 Task: Determine the best route from San Francisco to Big Sur.
Action: Mouse moved to (356, 168)
Screenshot: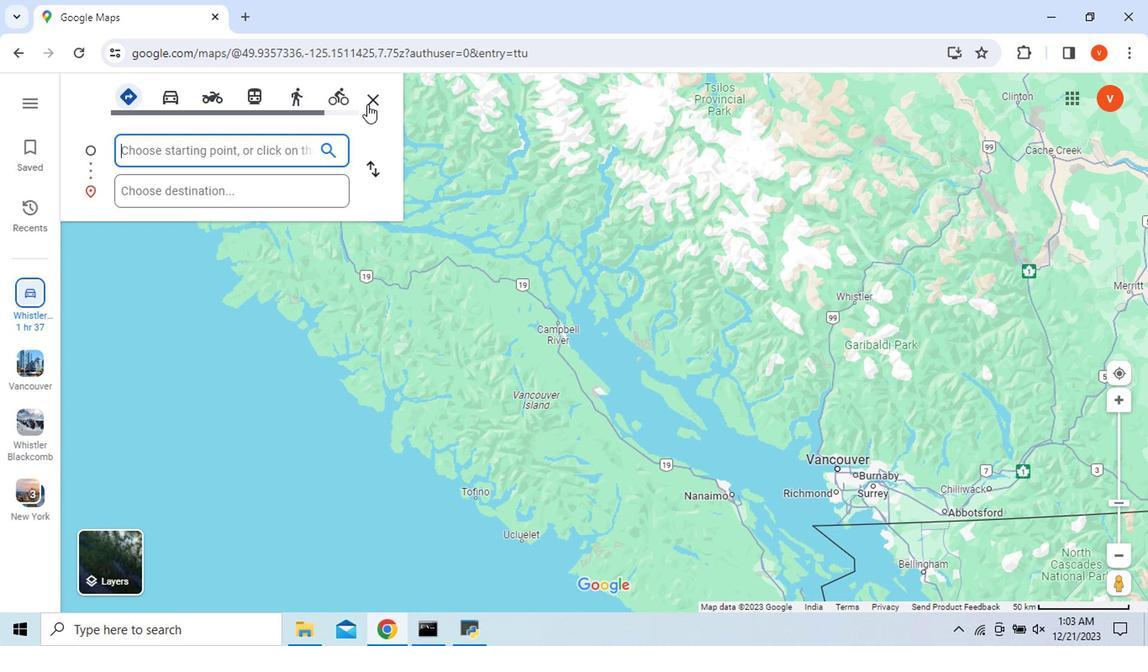 
Action: Mouse pressed left at (356, 168)
Screenshot: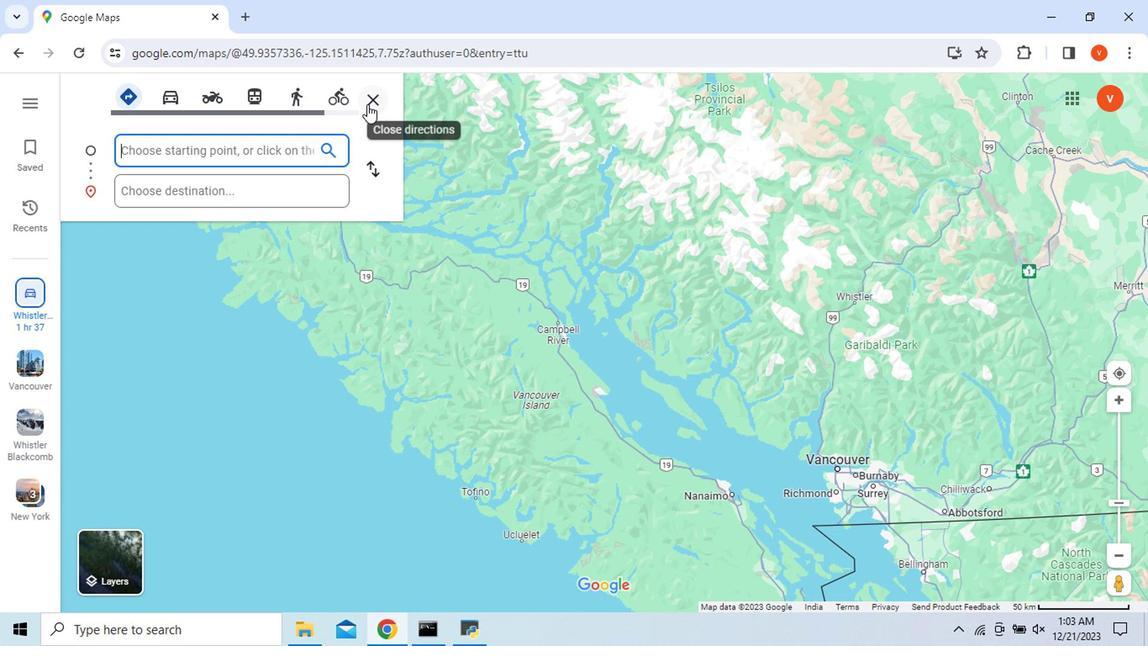 
Action: Mouse moved to (437, 299)
Screenshot: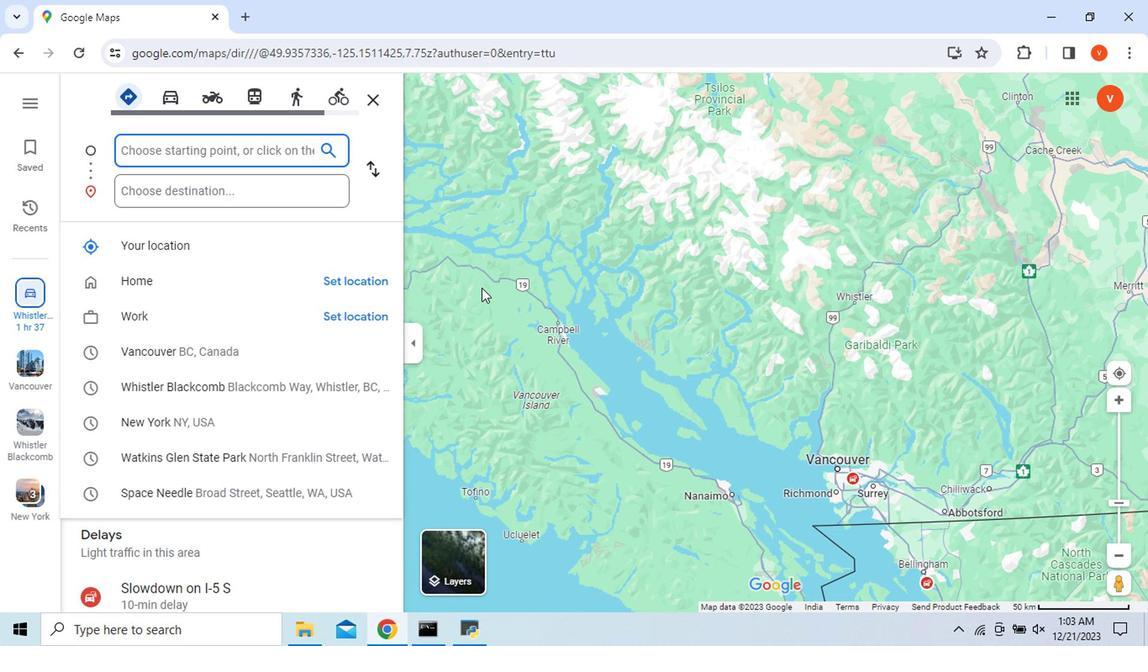 
Action: Key pressed <Key.shift>San<Key.space><Key.shift>F
Screenshot: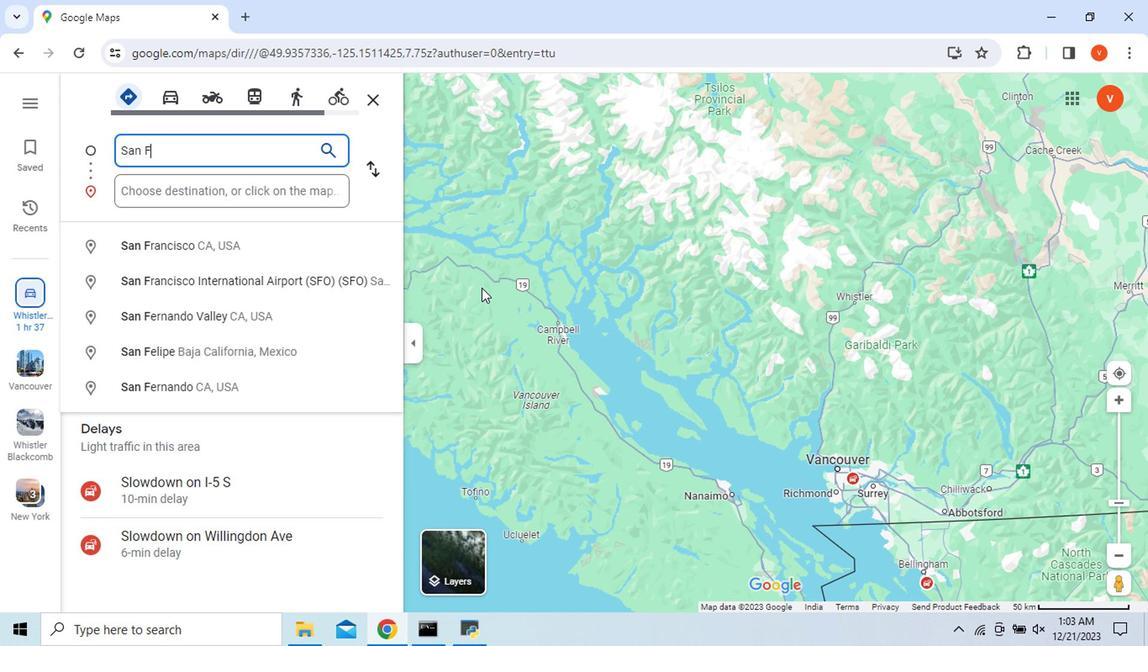
Action: Mouse moved to (259, 268)
Screenshot: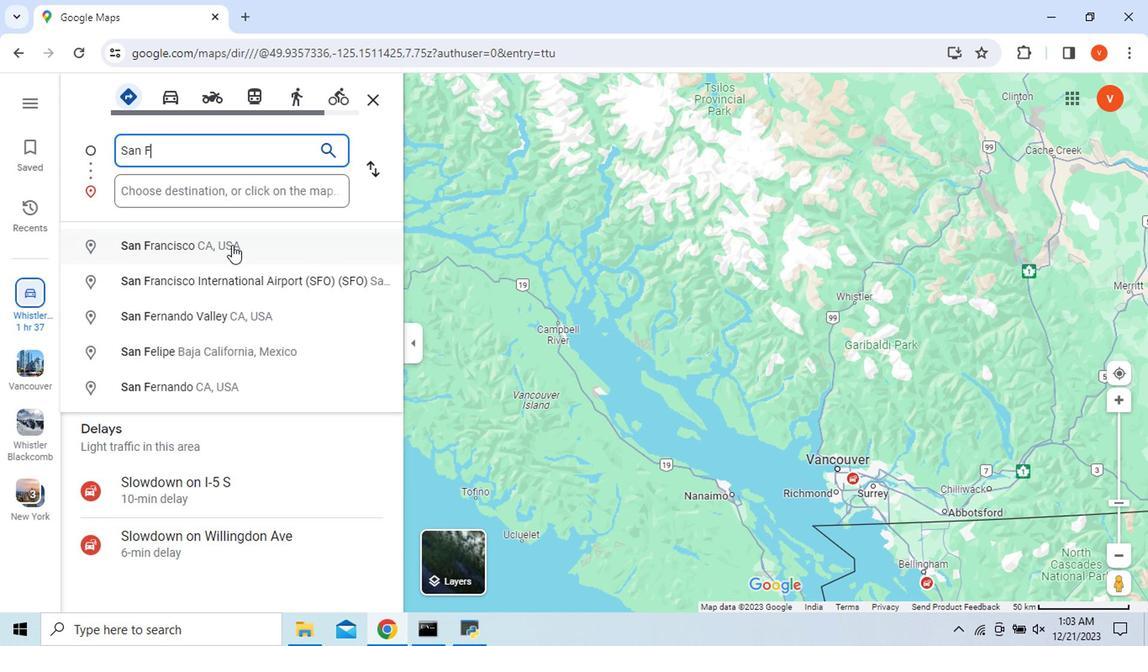 
Action: Mouse pressed left at (259, 268)
Screenshot: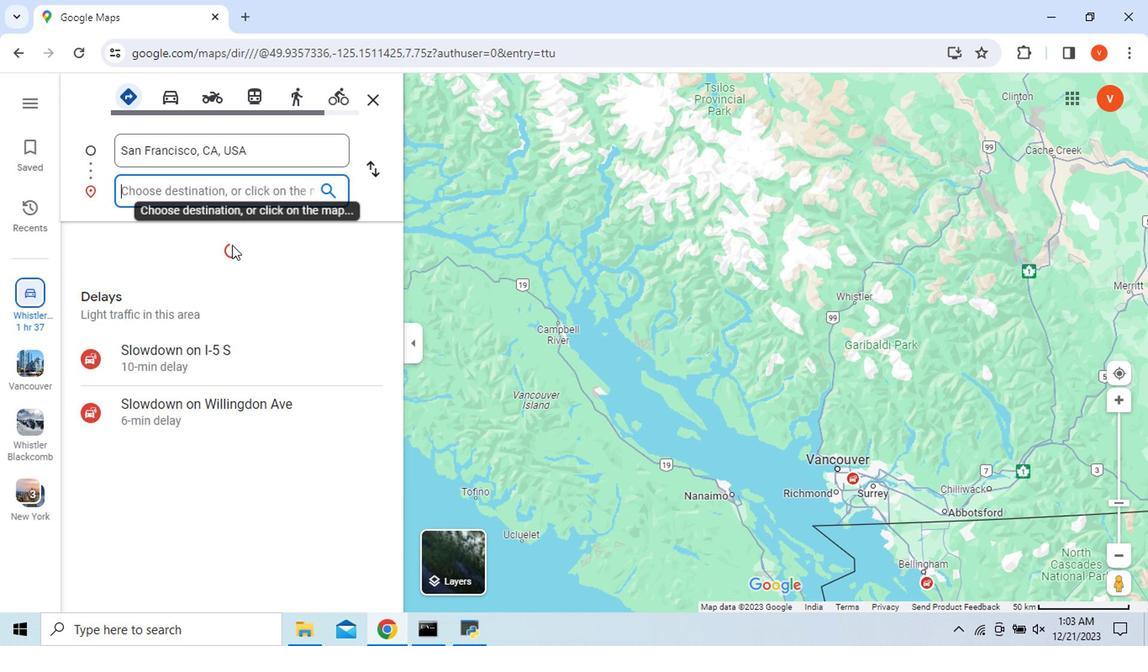 
Action: Mouse moved to (212, 233)
Screenshot: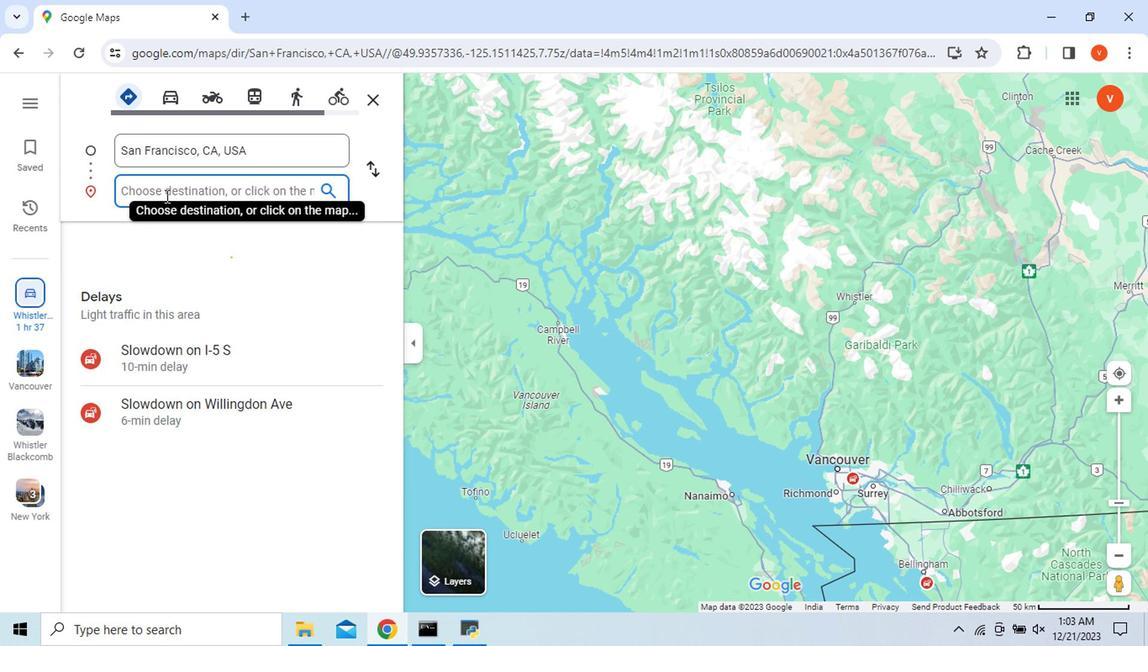 
Action: Key pressed <Key.shift>Big<Key.space>
Screenshot: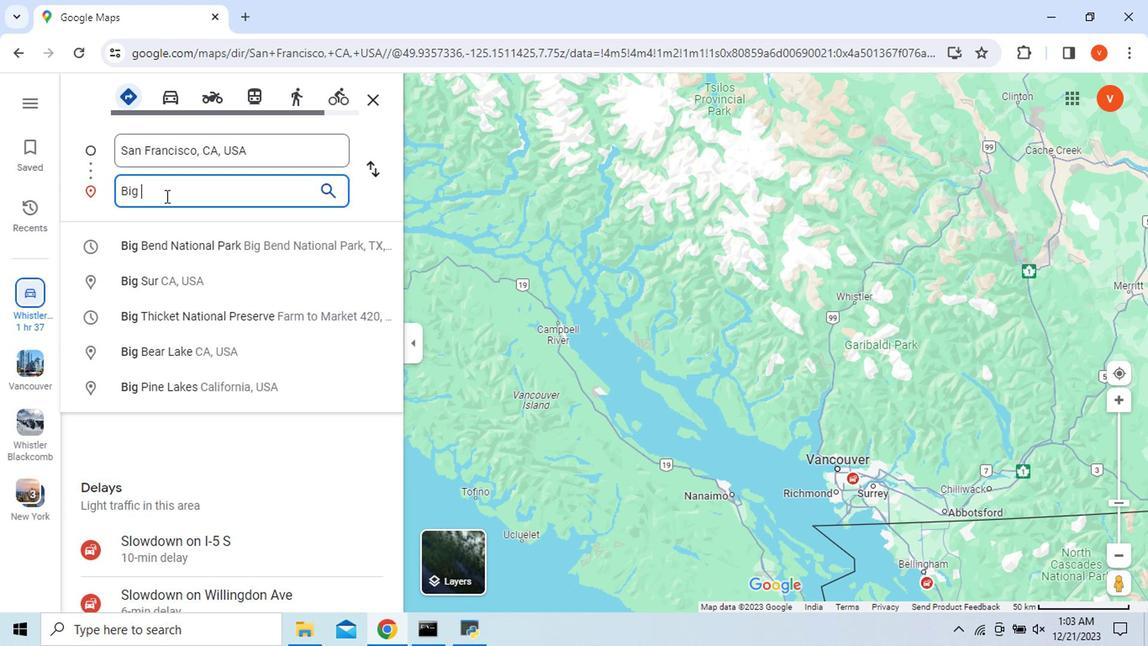 
Action: Mouse moved to (201, 290)
Screenshot: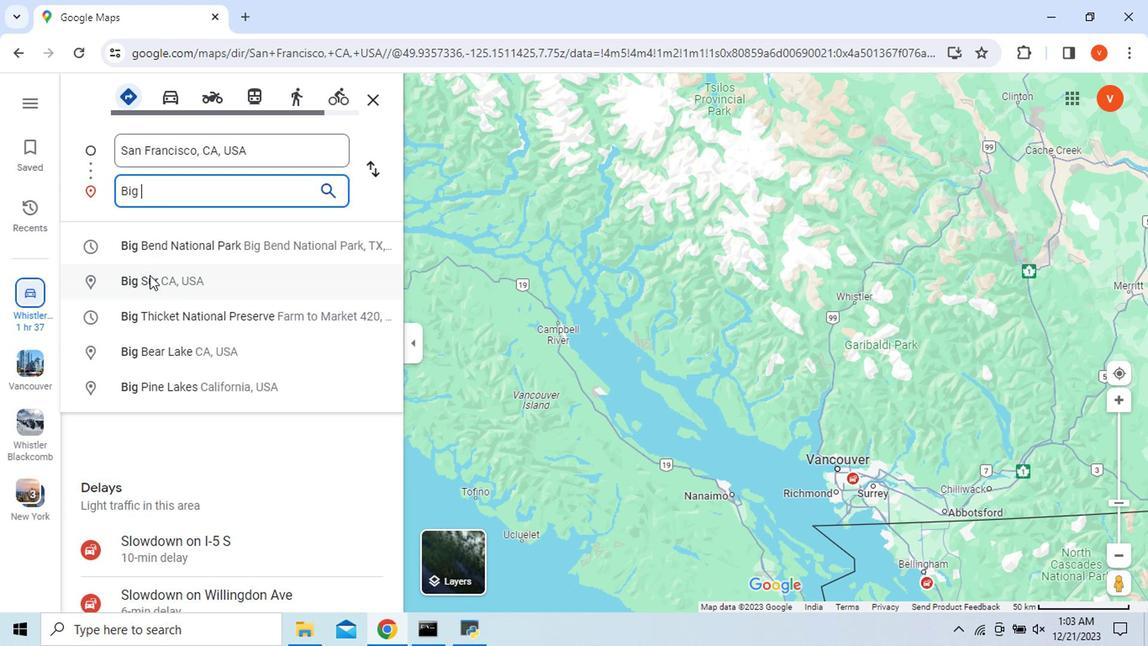 
Action: Mouse pressed left at (201, 290)
Screenshot: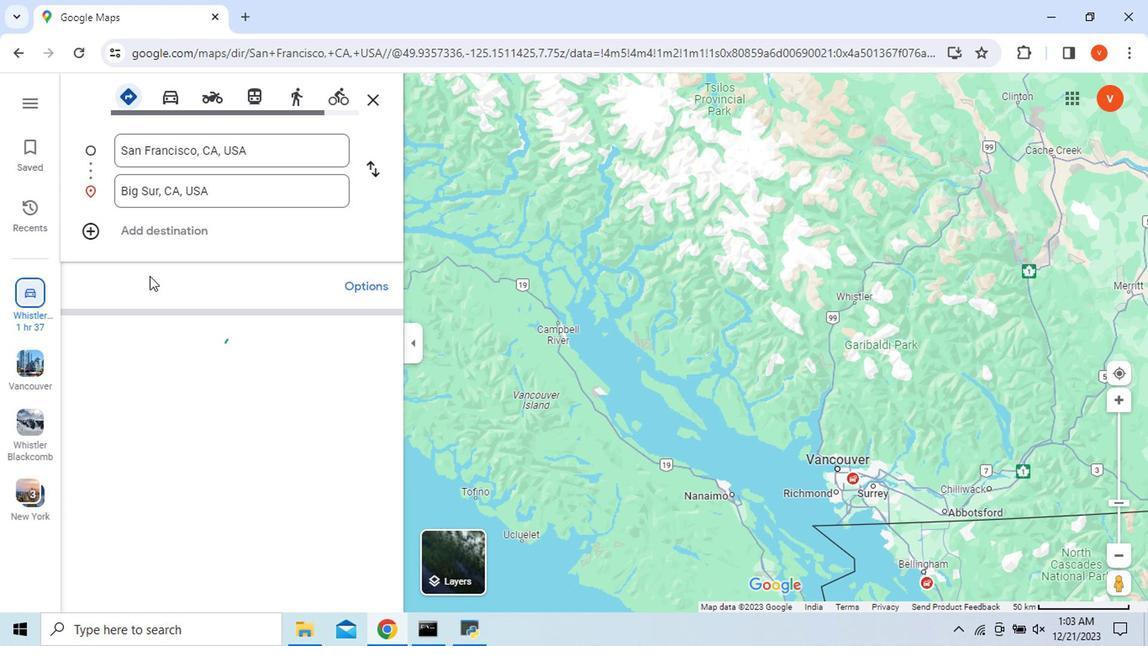 
Action: Mouse moved to (356, 296)
Screenshot: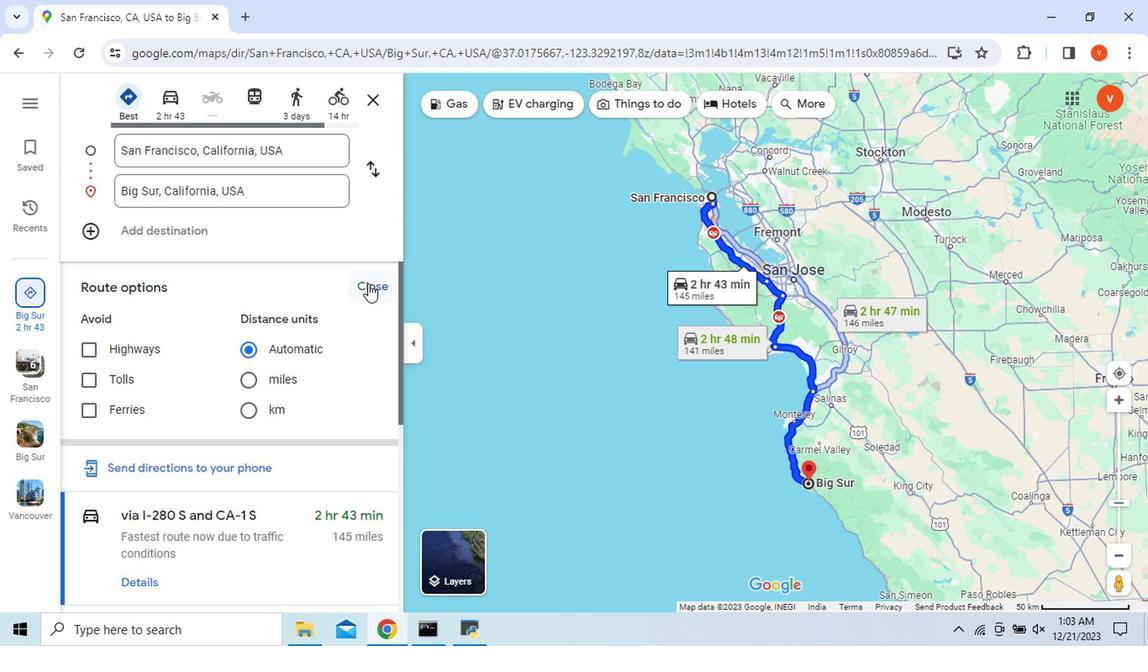 
Action: Mouse pressed left at (356, 296)
Screenshot: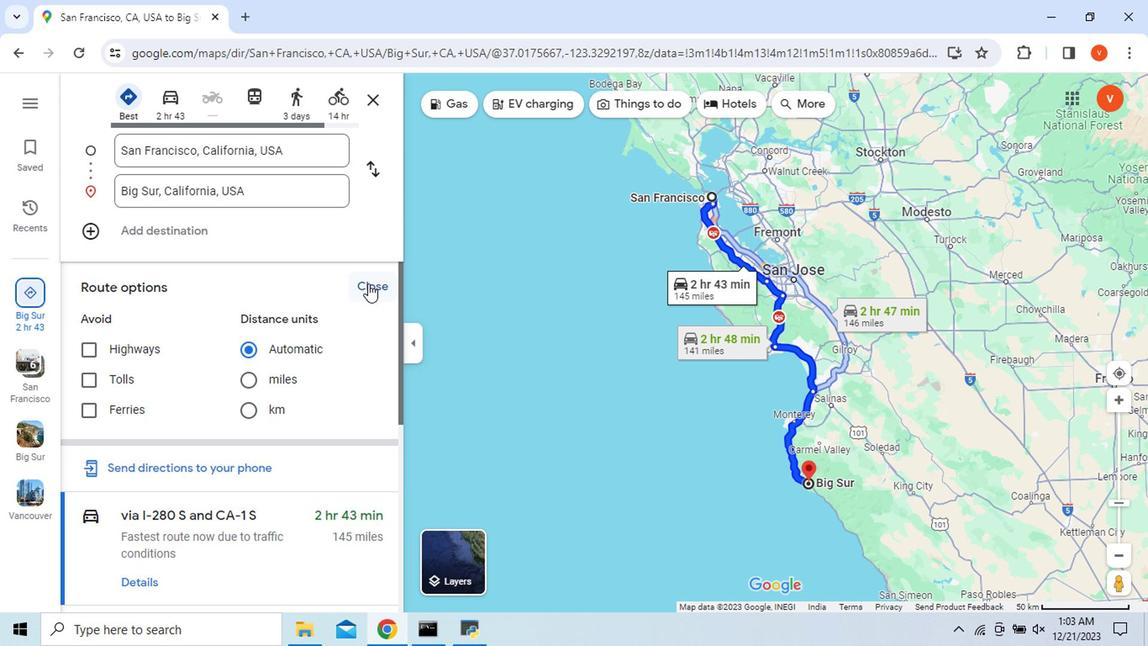 
Action: Mouse pressed left at (356, 296)
Screenshot: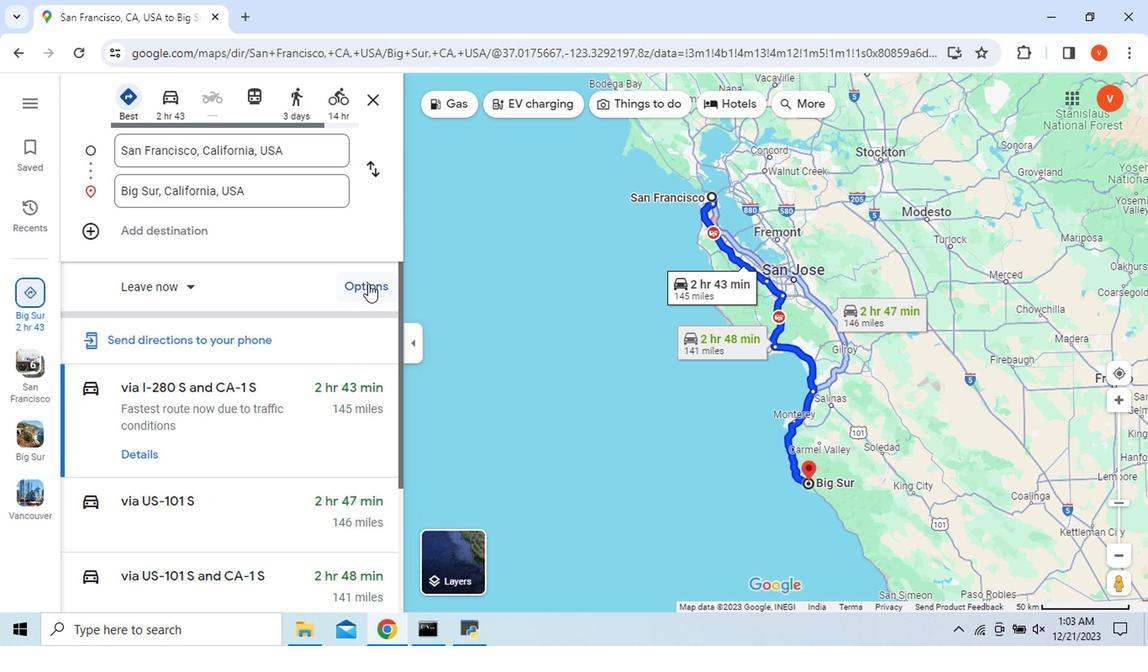 
Action: Mouse moved to (191, 420)
Screenshot: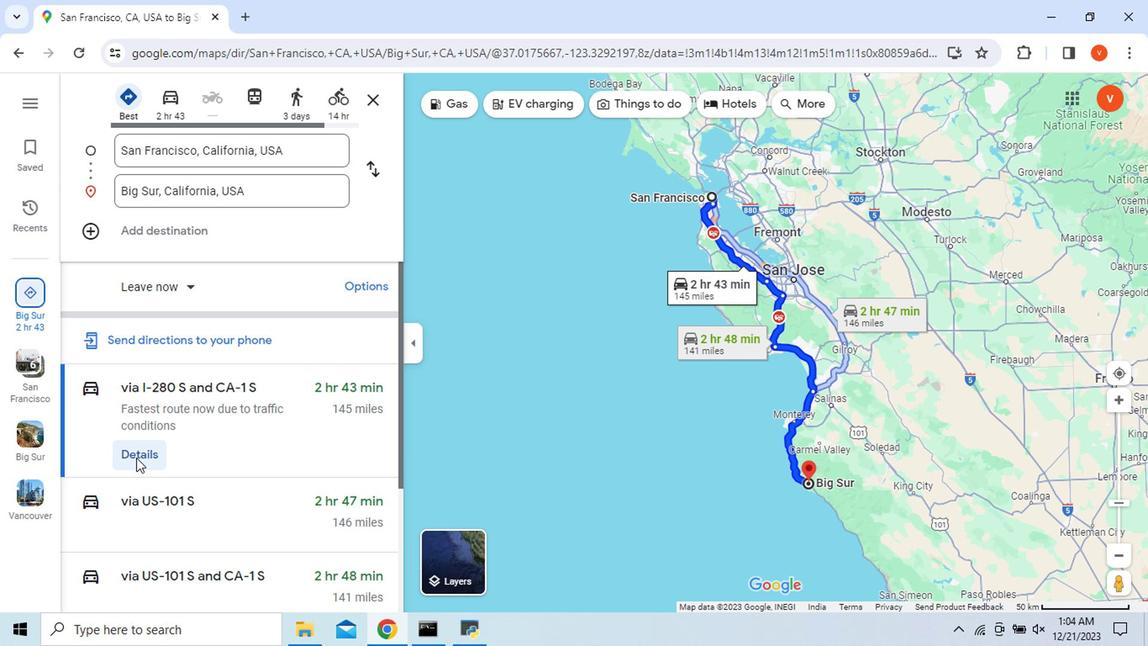 
Action: Mouse pressed left at (191, 420)
Screenshot: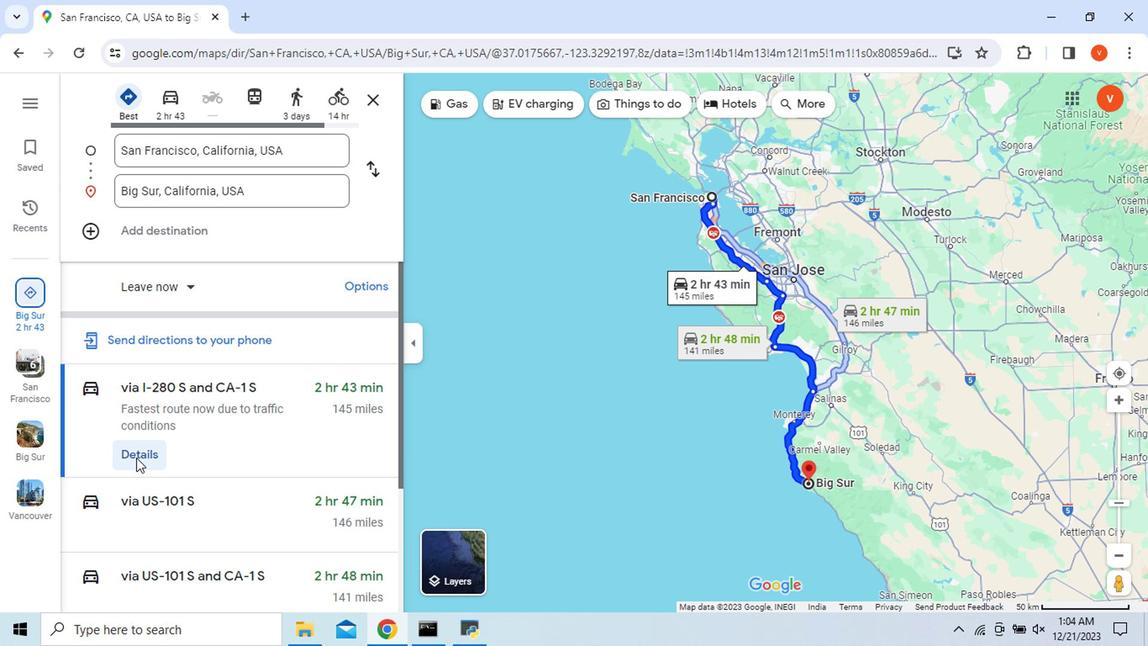 
Action: Mouse moved to (157, 316)
Screenshot: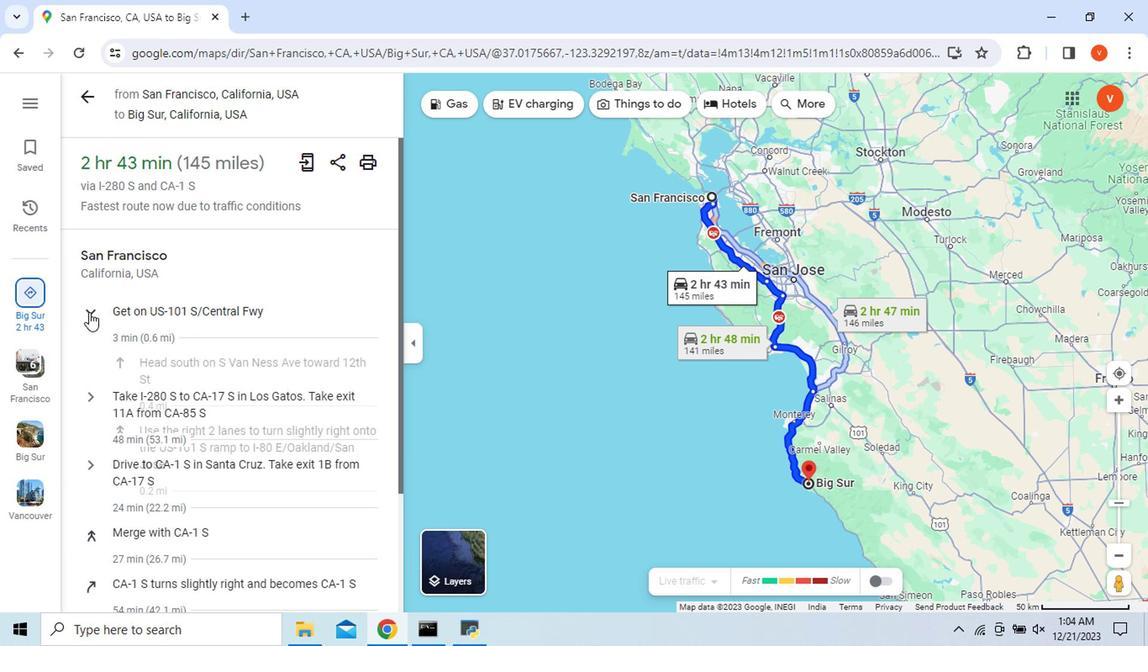 
Action: Mouse pressed left at (157, 316)
Screenshot: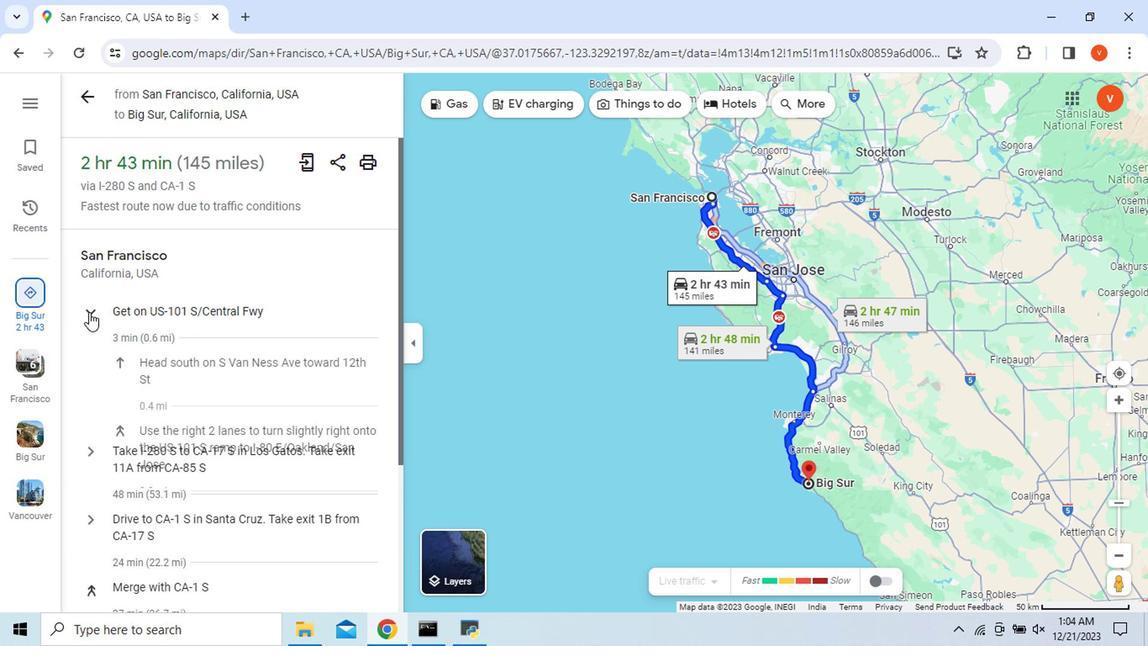 
Action: Mouse moved to (147, 379)
Screenshot: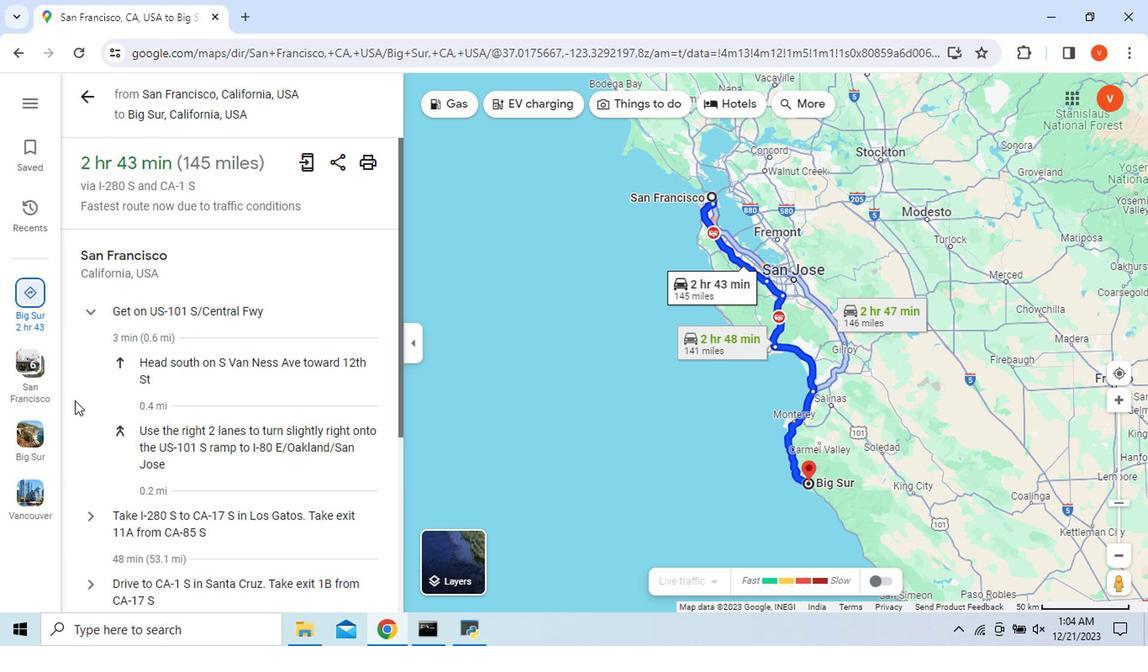 
Action: Mouse scrolled (147, 378) with delta (0, 0)
Screenshot: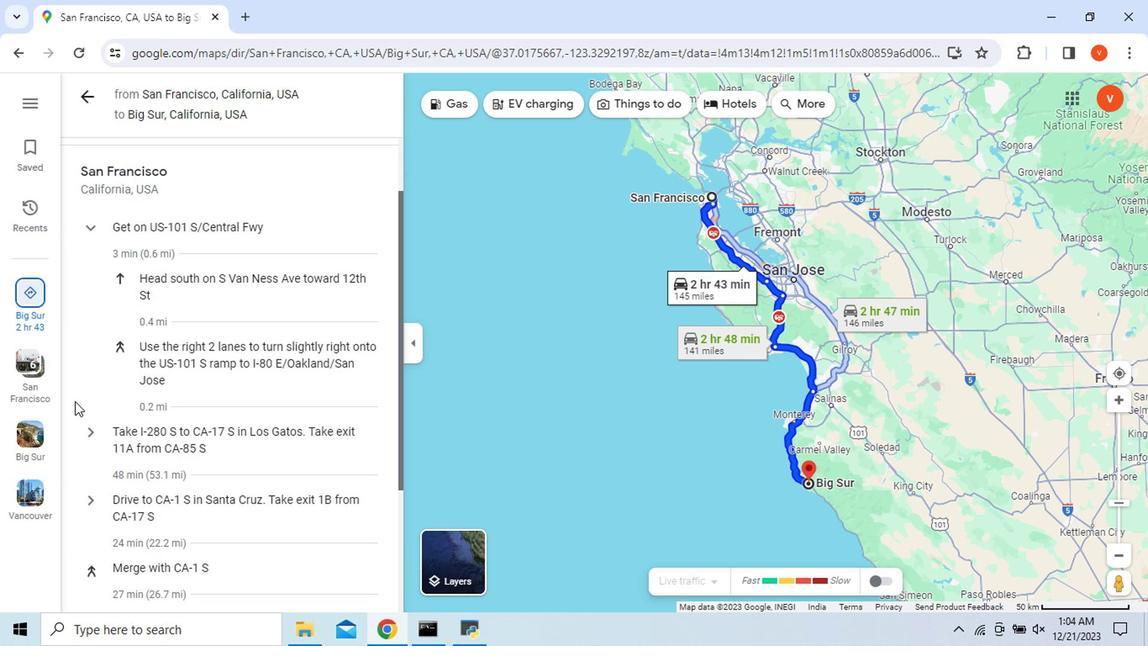 
Action: Mouse moved to (158, 402)
Screenshot: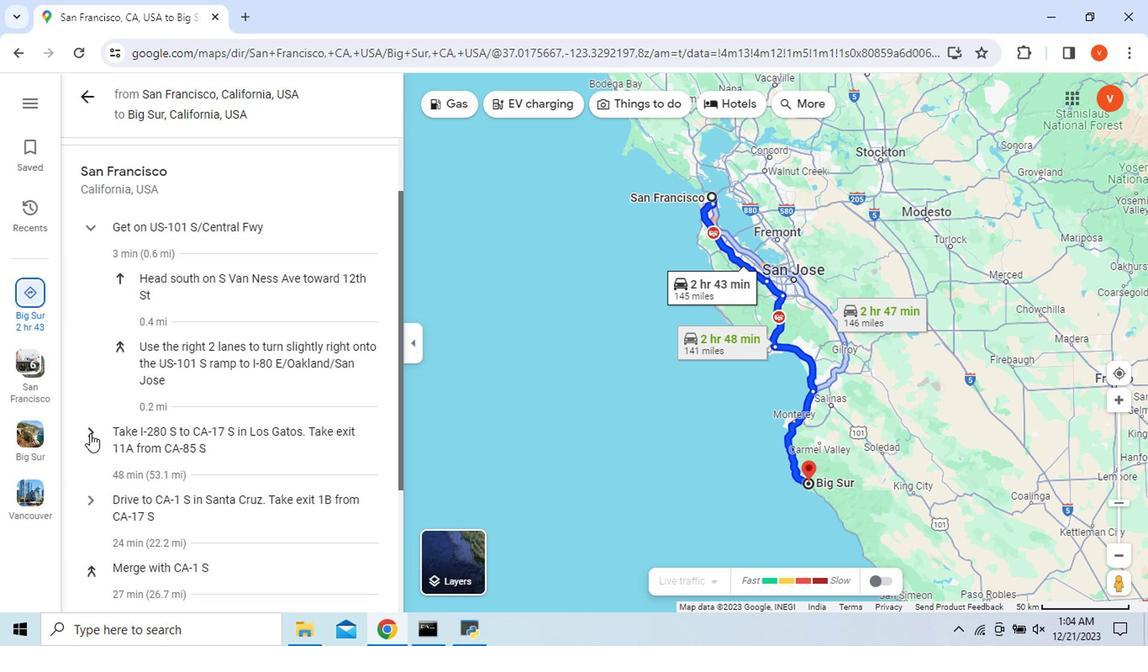 
Action: Mouse pressed left at (158, 402)
Screenshot: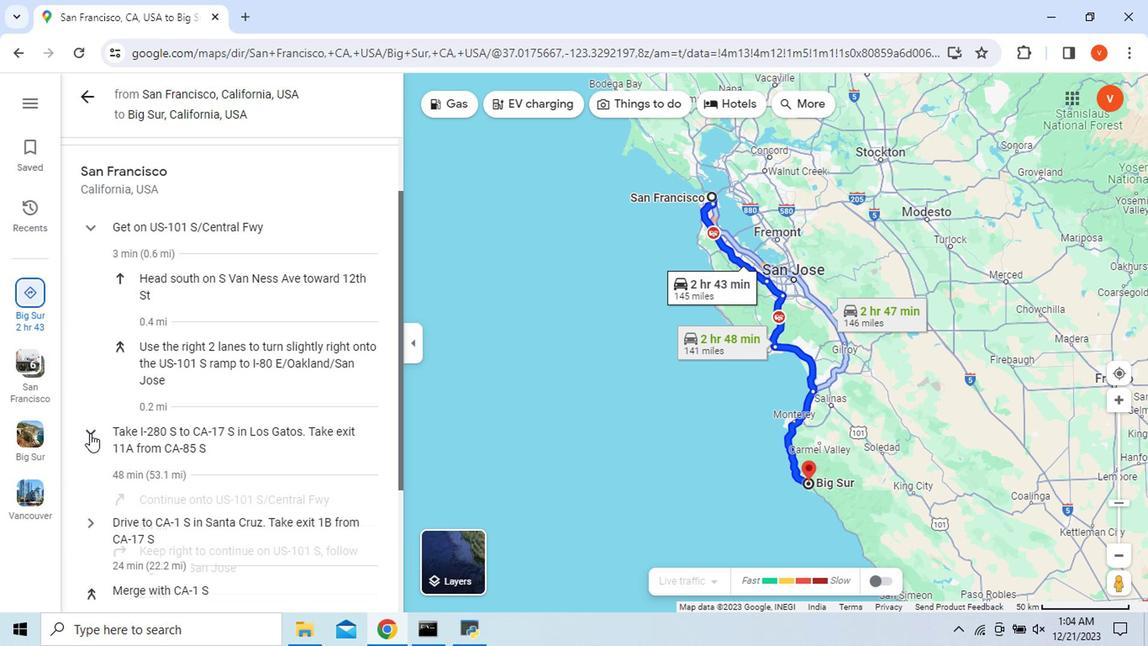 
Action: Mouse moved to (146, 425)
Screenshot: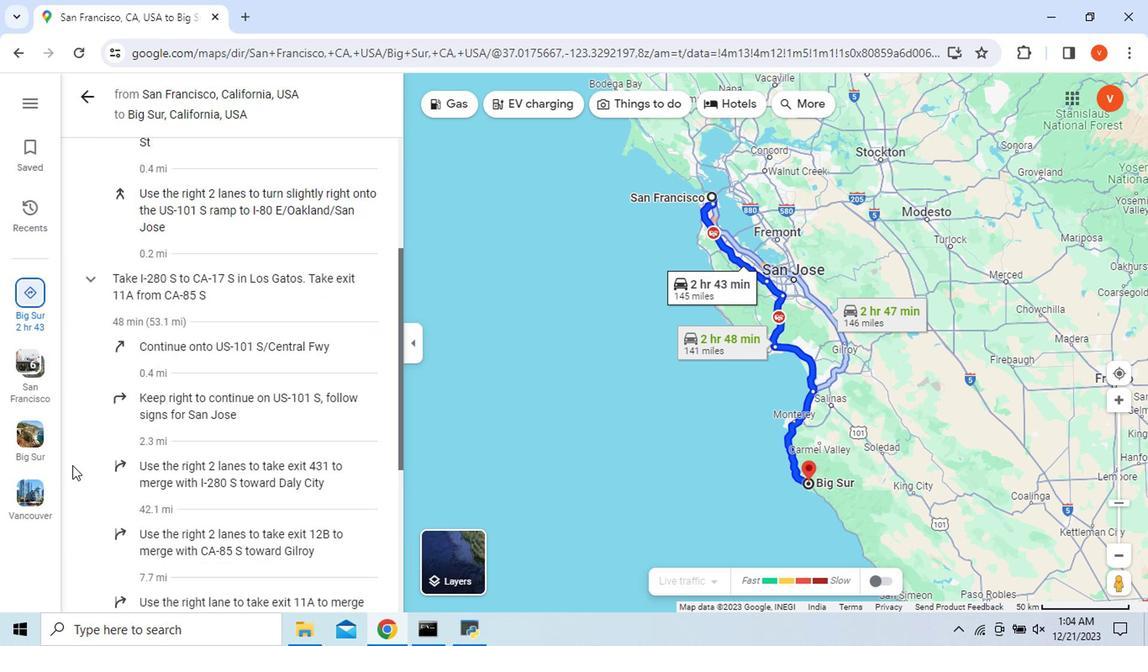 
Action: Mouse scrolled (146, 424) with delta (0, 0)
Screenshot: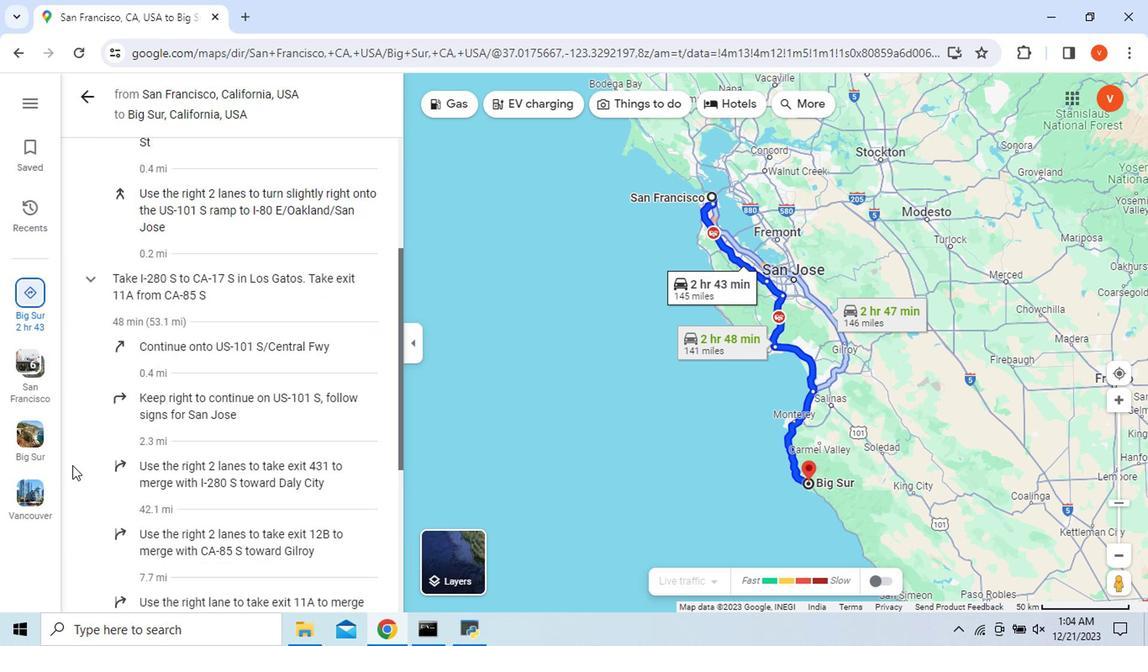 
Action: Mouse scrolled (146, 424) with delta (0, 0)
Screenshot: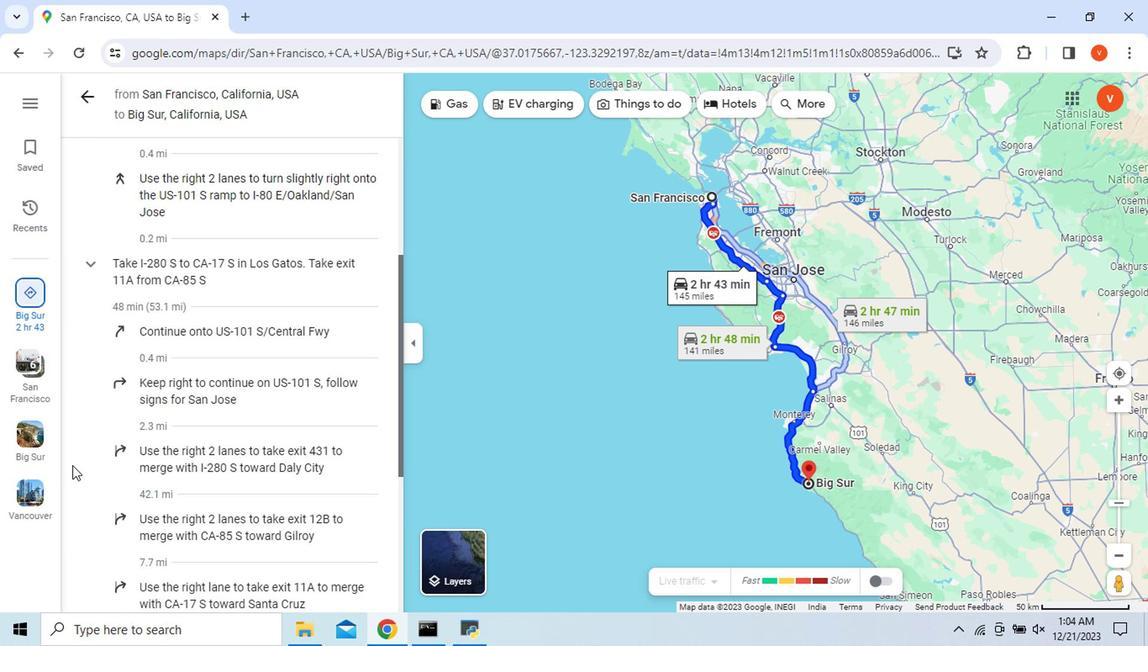 
Action: Mouse moved to (144, 429)
Screenshot: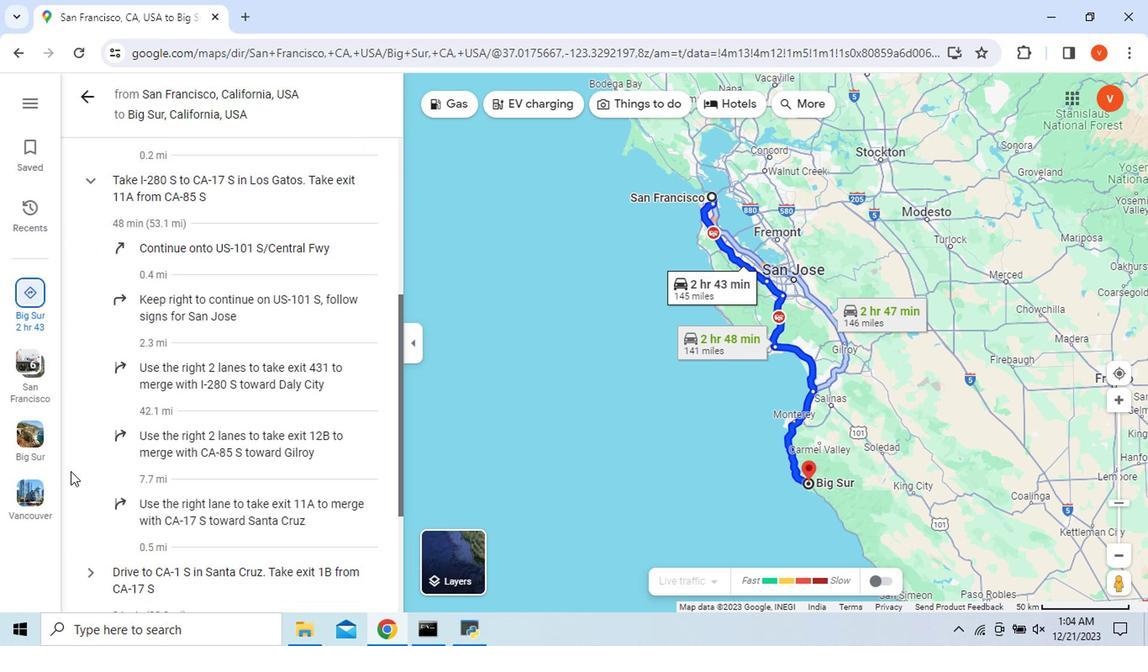 
Action: Mouse scrolled (144, 429) with delta (0, 0)
Screenshot: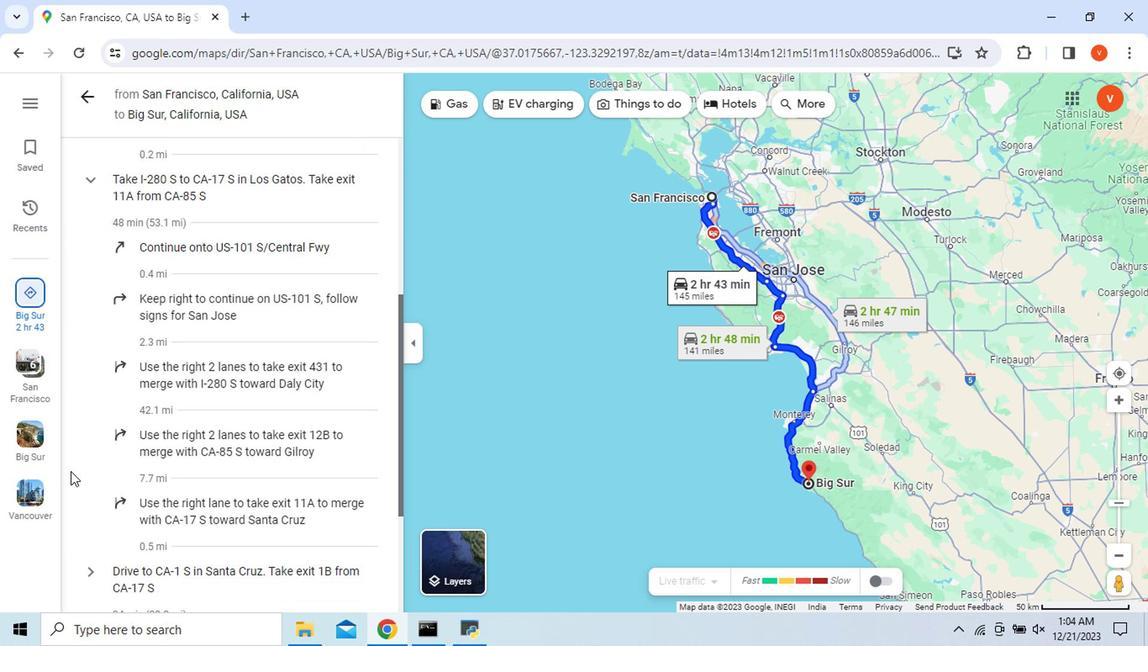 
Action: Mouse scrolled (144, 429) with delta (0, 0)
Screenshot: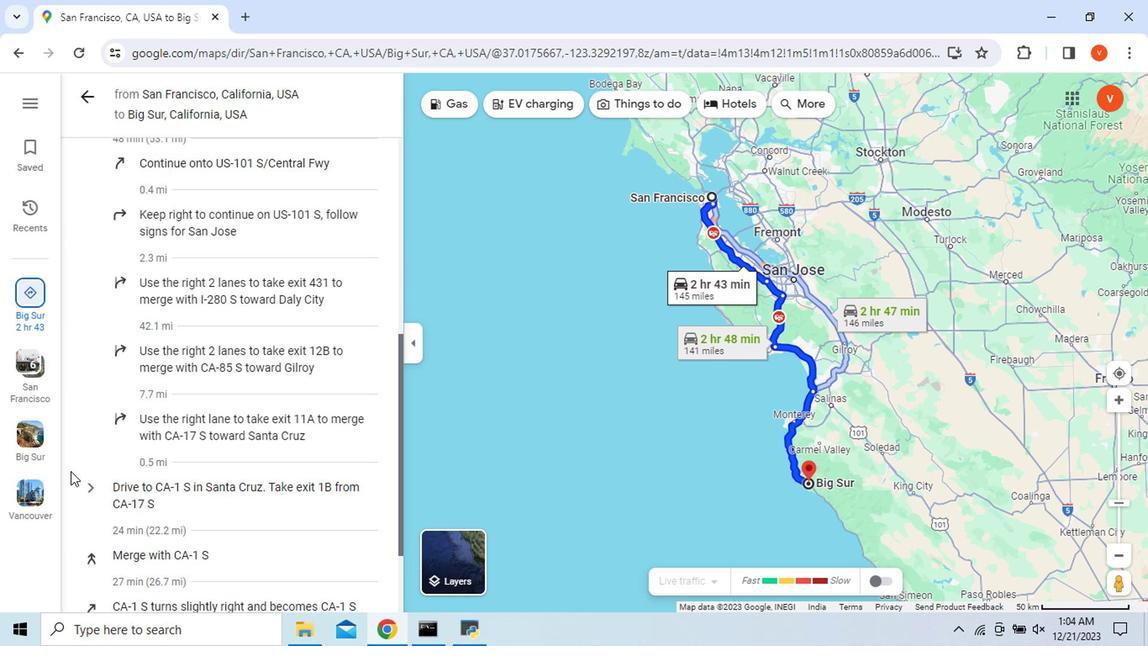 
Action: Mouse moved to (159, 441)
Screenshot: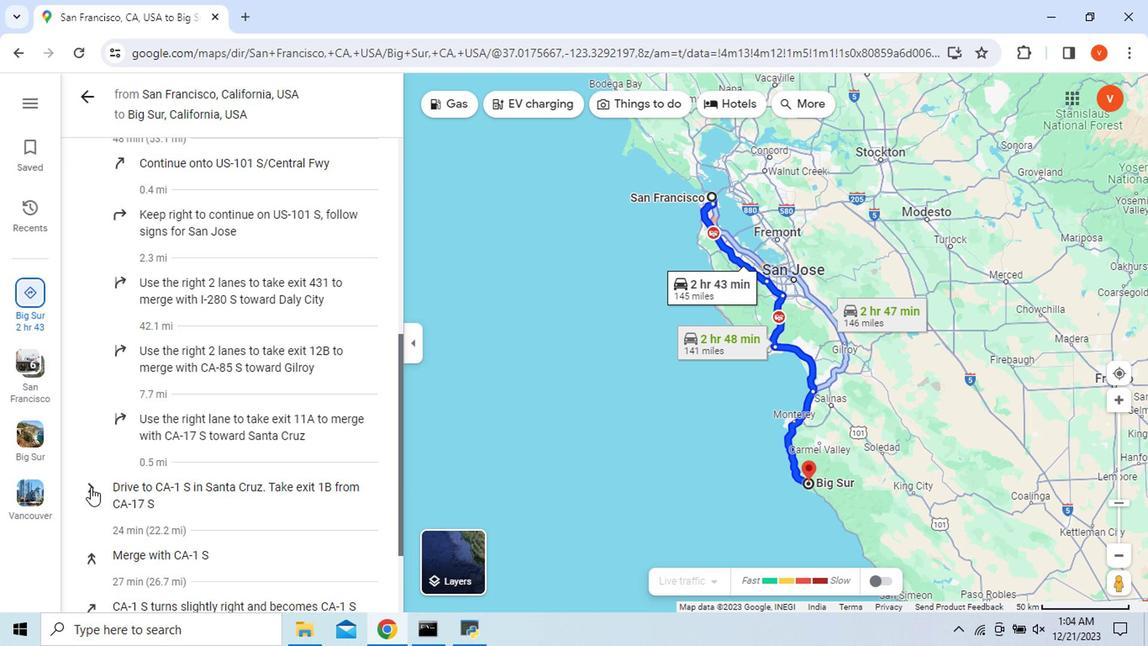 
Action: Mouse pressed left at (159, 441)
Screenshot: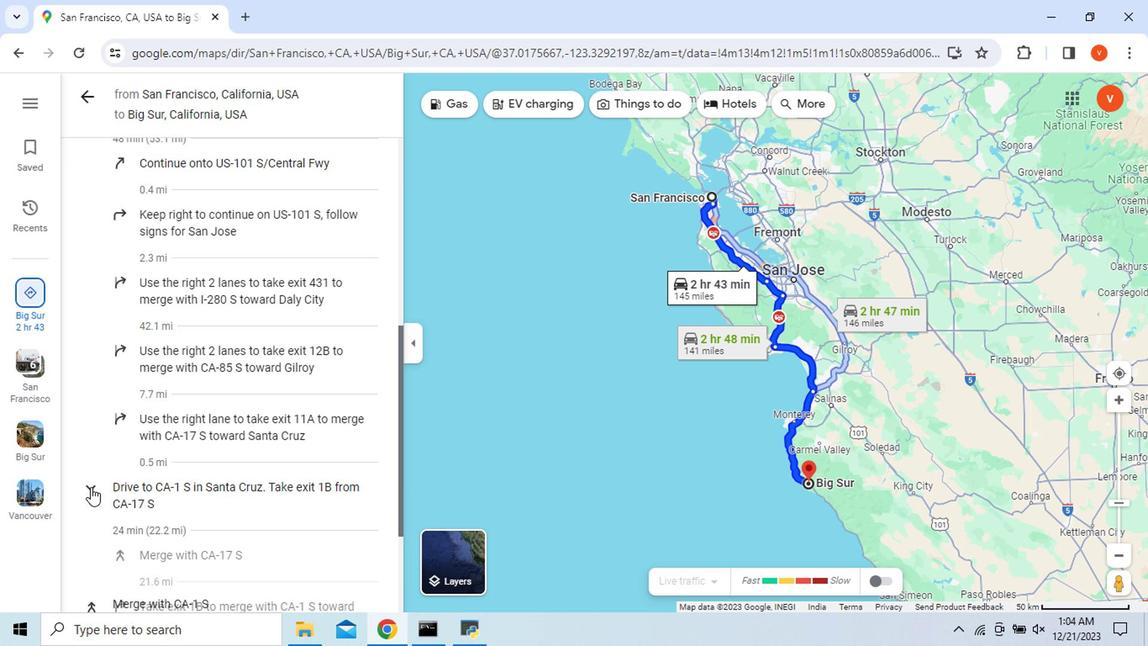 
Action: Mouse moved to (144, 448)
Screenshot: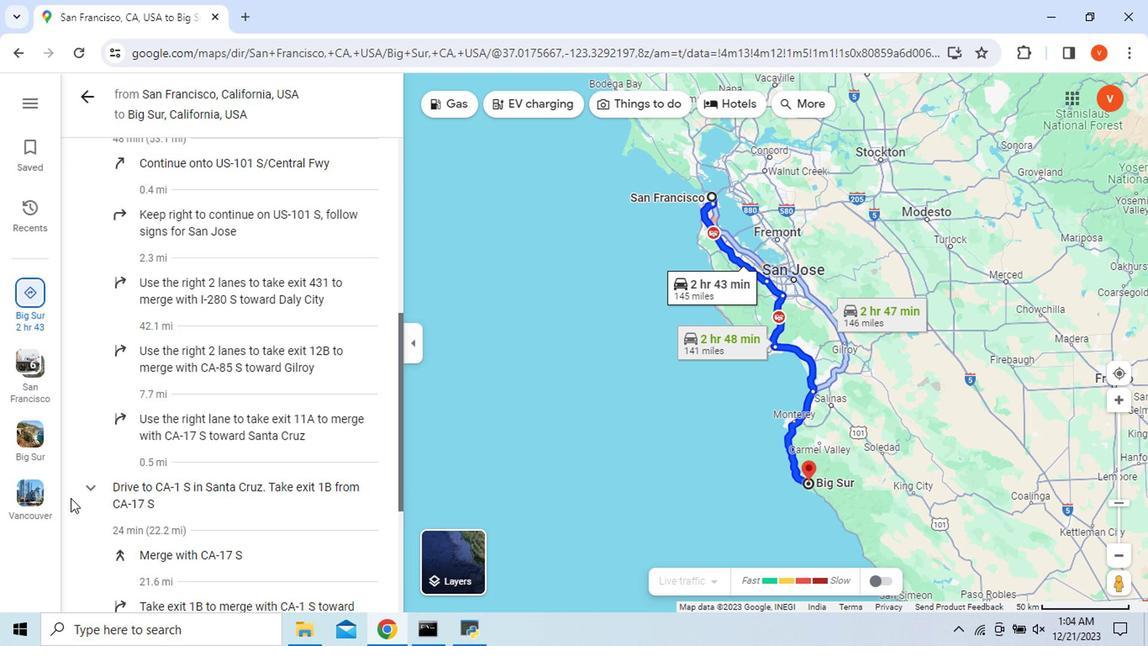 
Action: Mouse scrolled (144, 448) with delta (0, 0)
Screenshot: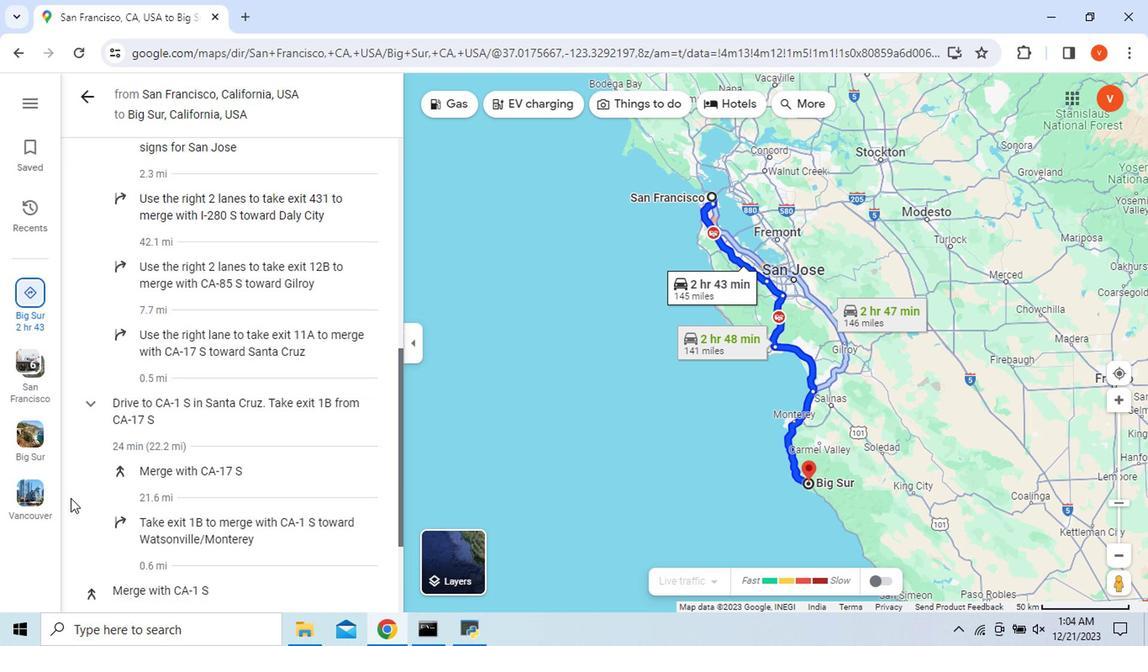 
Action: Mouse scrolled (144, 448) with delta (0, 0)
Screenshot: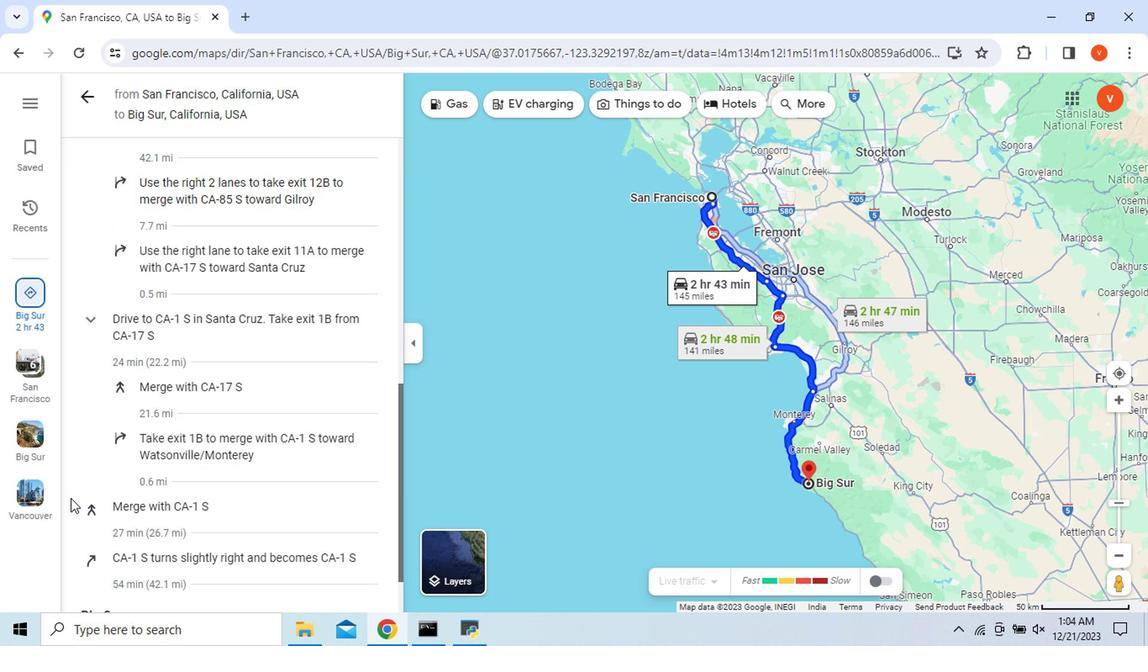 
Action: Mouse scrolled (144, 448) with delta (0, 0)
Screenshot: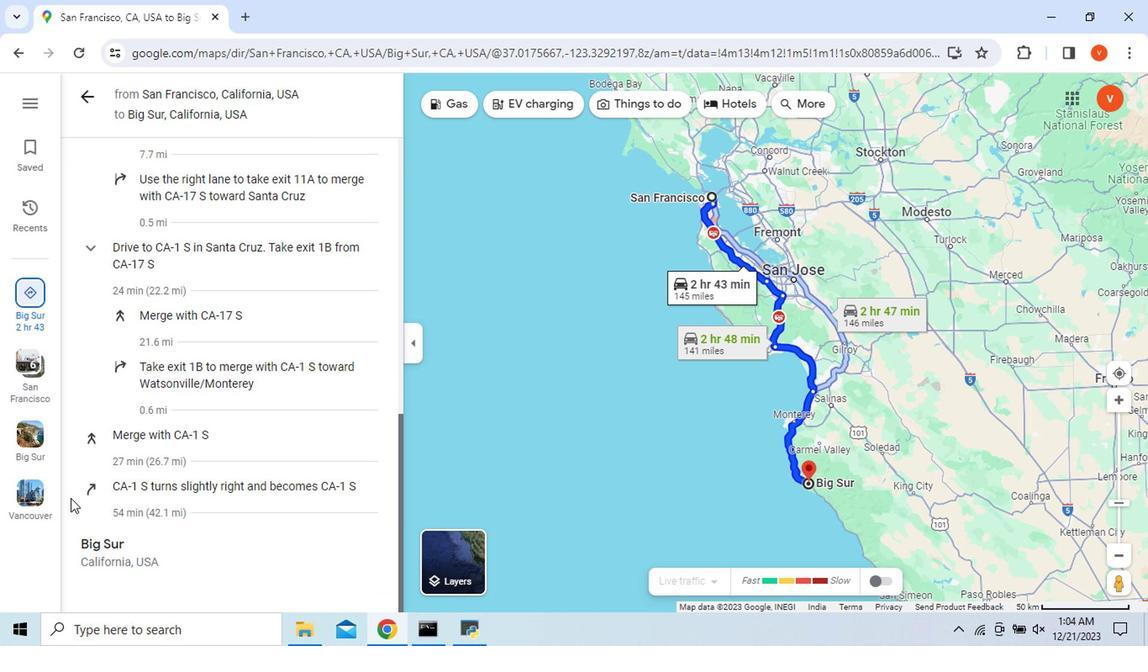 
Action: Mouse scrolled (144, 448) with delta (0, 0)
Screenshot: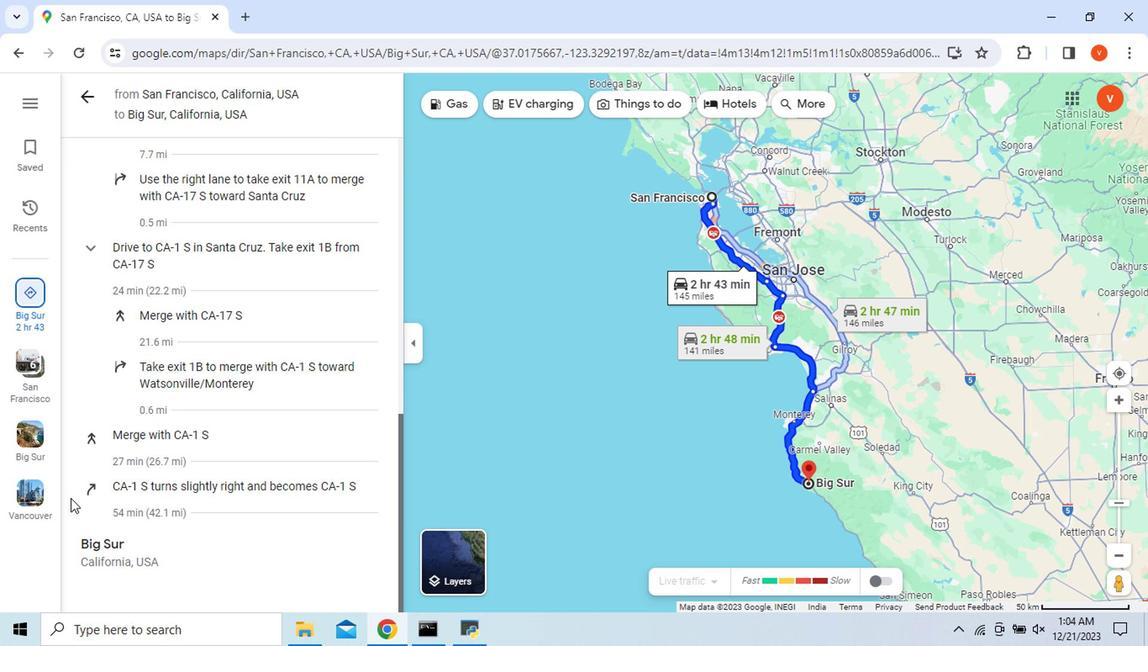 
Action: Mouse moved to (159, 162)
Screenshot: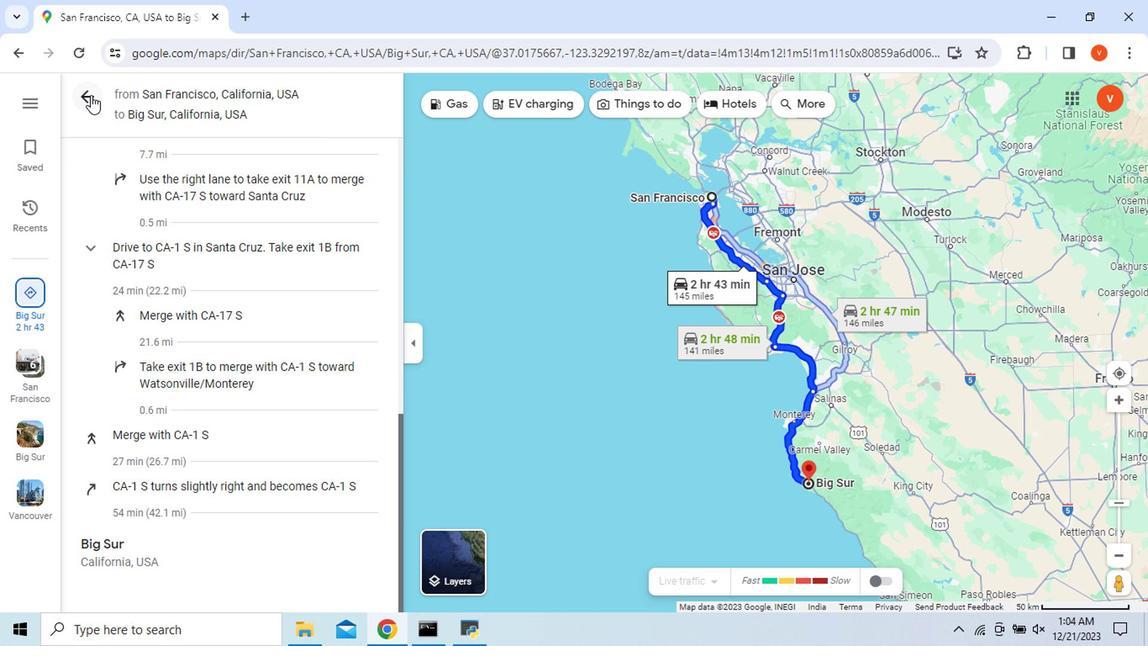 
Action: Mouse pressed left at (159, 162)
Screenshot: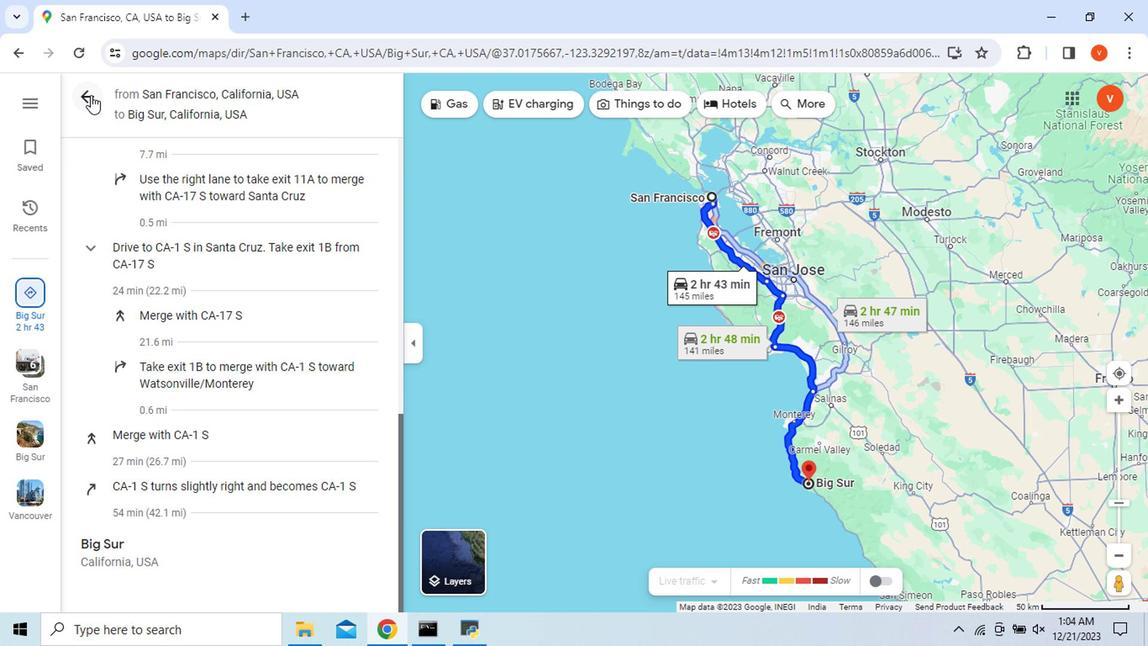 
Action: Mouse moved to (241, 470)
Screenshot: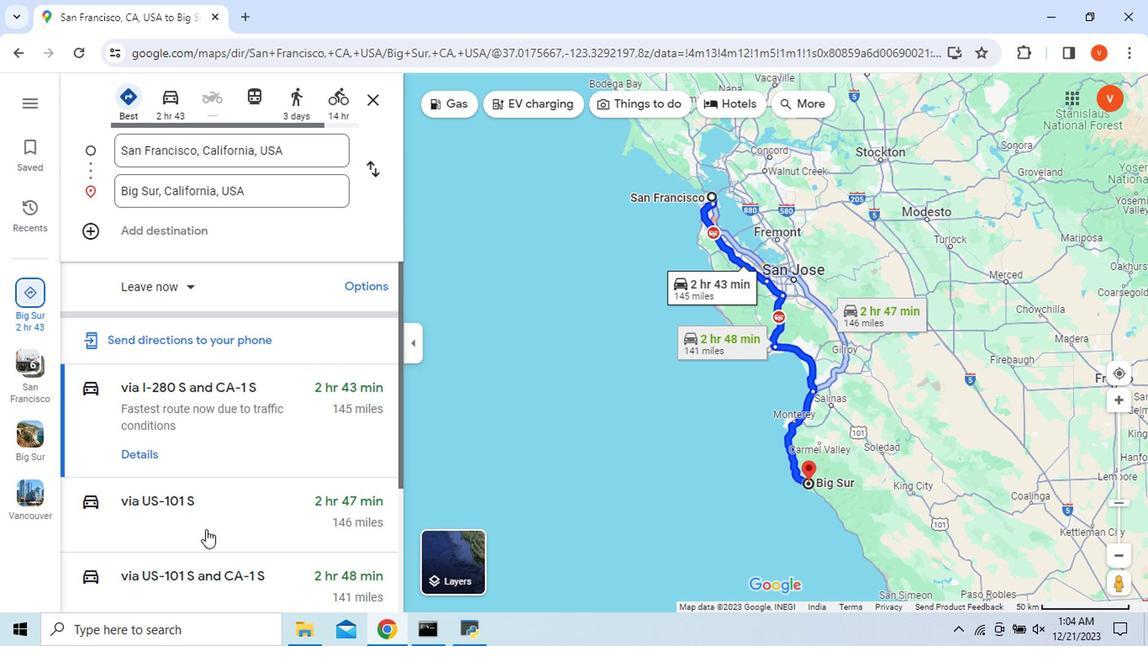 
Action: Mouse scrolled (241, 470) with delta (0, 0)
Screenshot: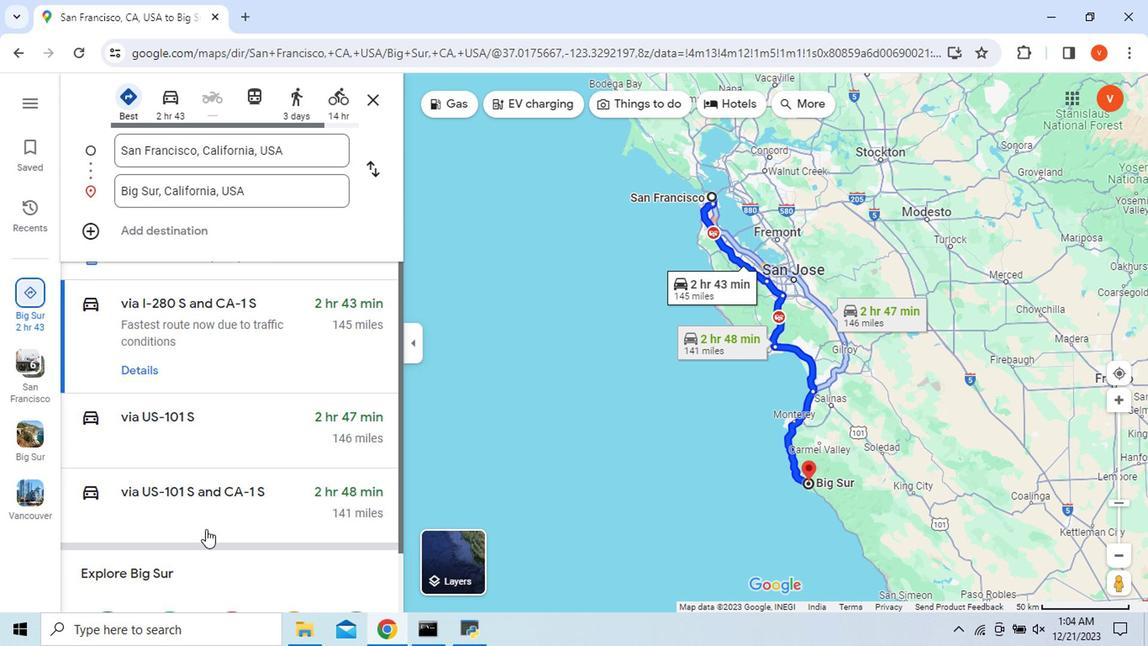 
Action: Mouse moved to (237, 408)
Screenshot: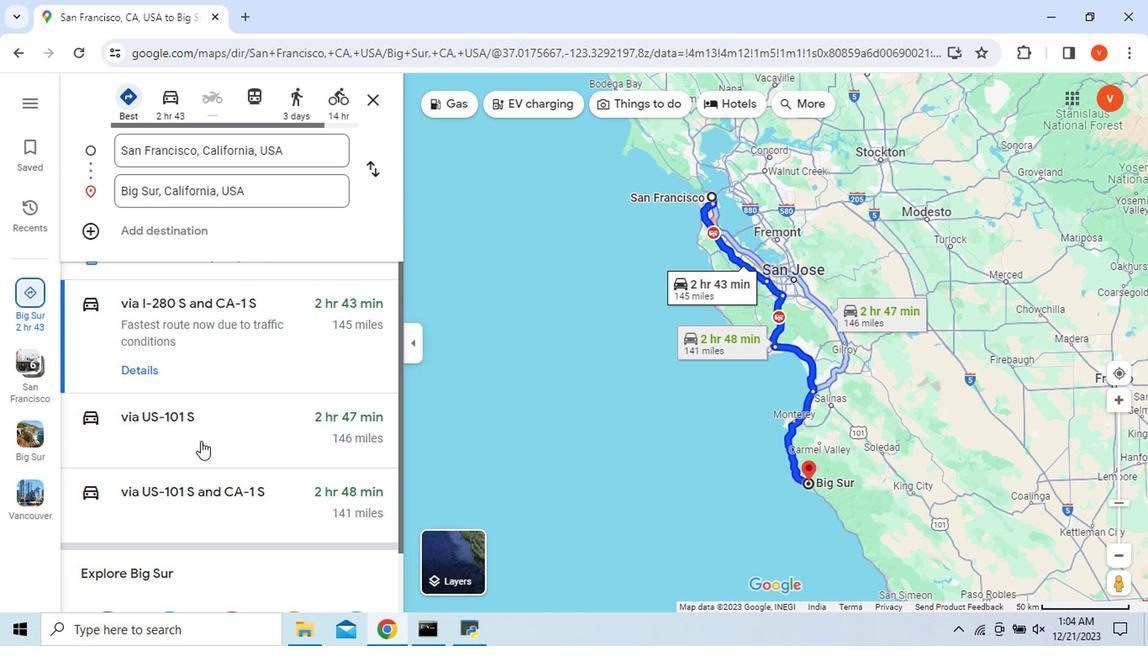 
Action: Mouse pressed left at (237, 408)
Screenshot: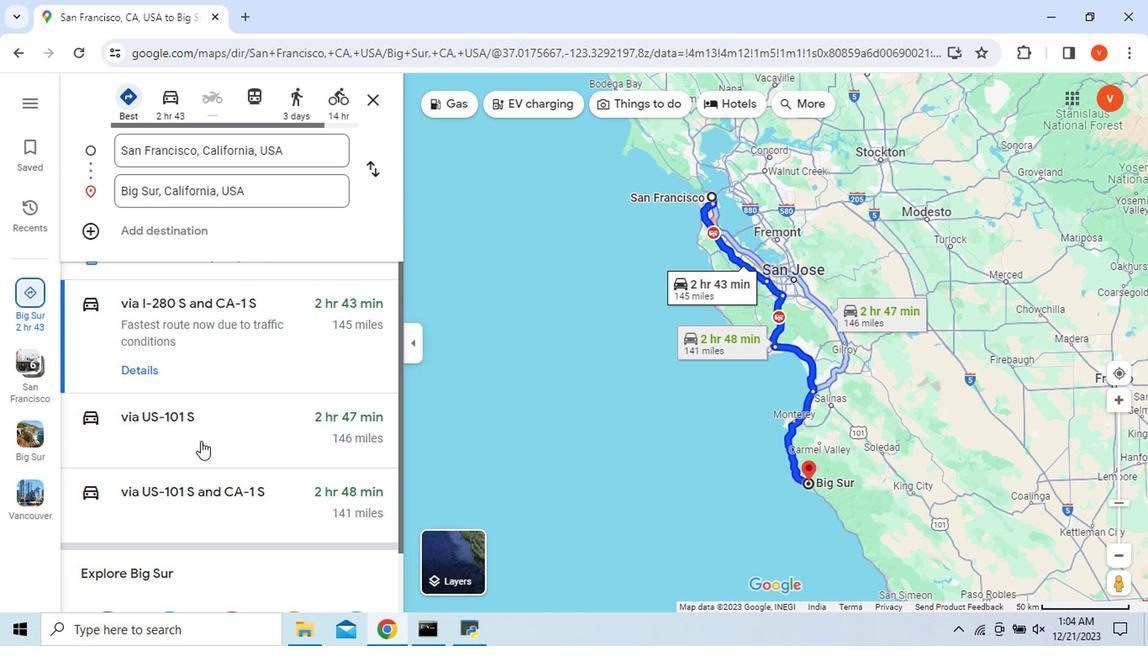 
Action: Mouse moved to (201, 398)
Screenshot: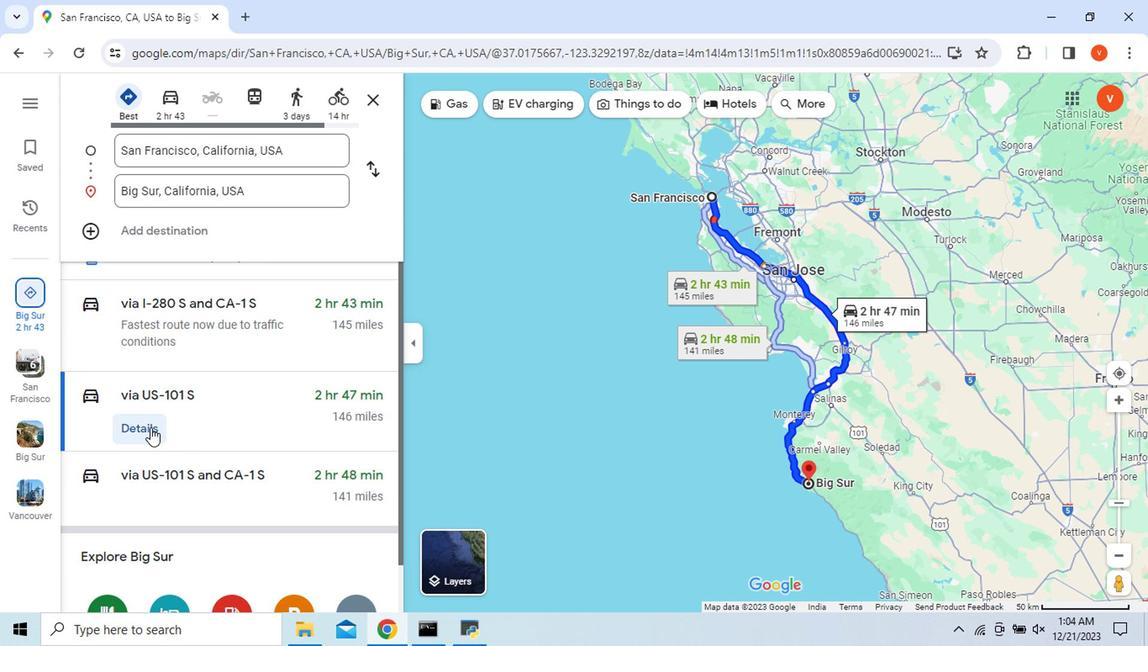 
Action: Mouse pressed left at (201, 398)
Screenshot: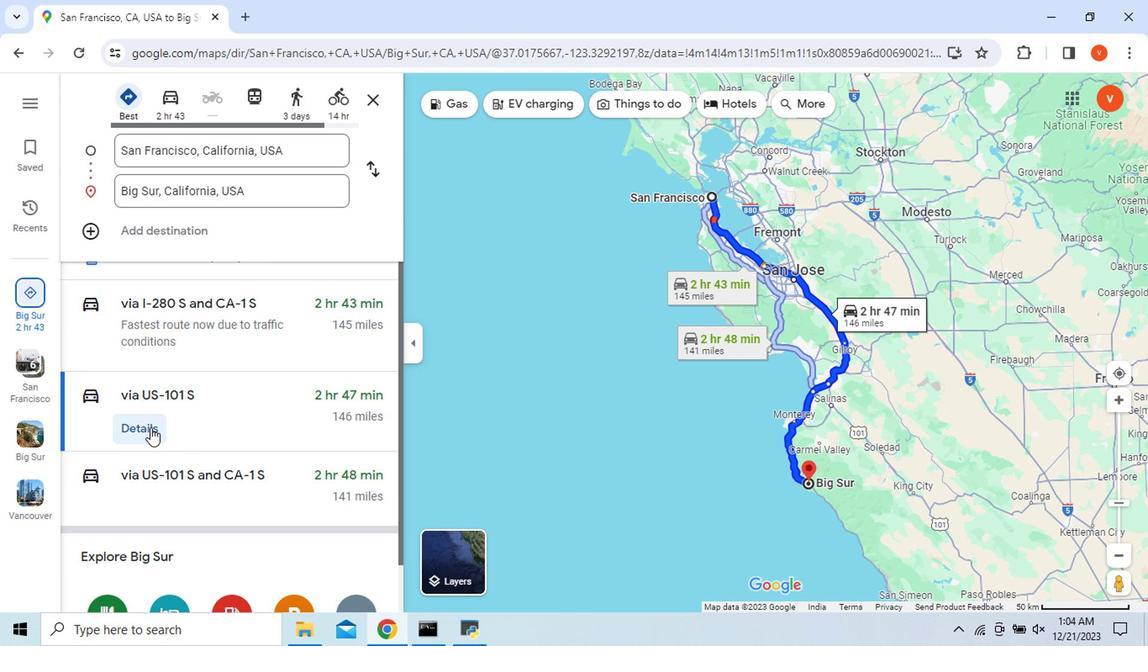 
Action: Mouse moved to (155, 303)
Screenshot: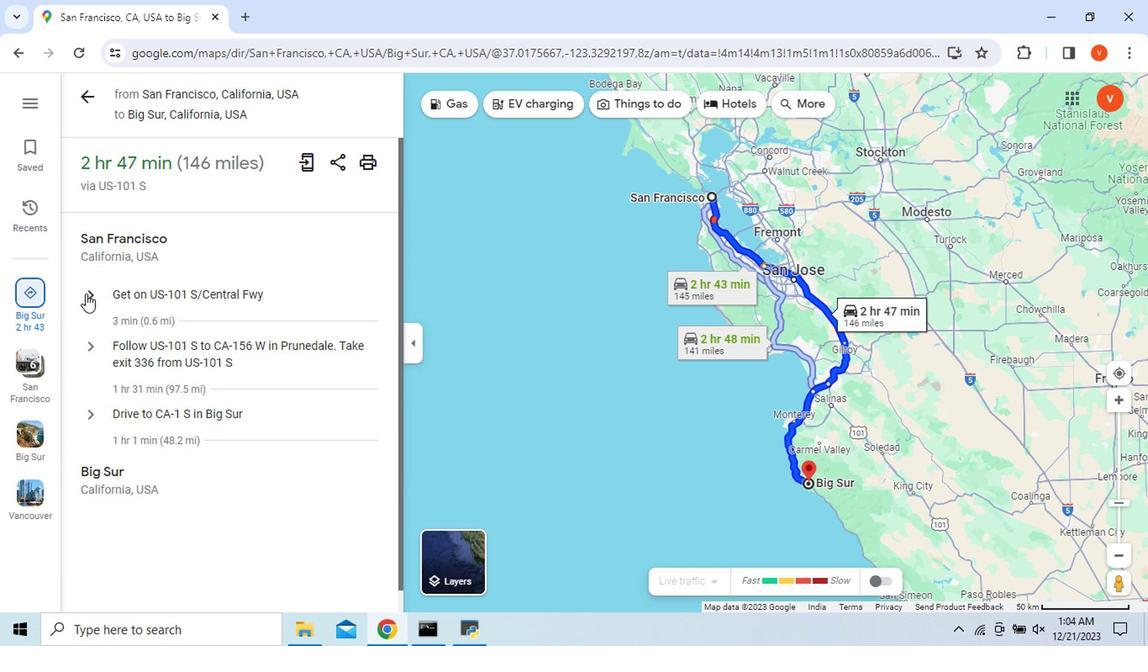 
Action: Mouse pressed left at (155, 303)
Screenshot: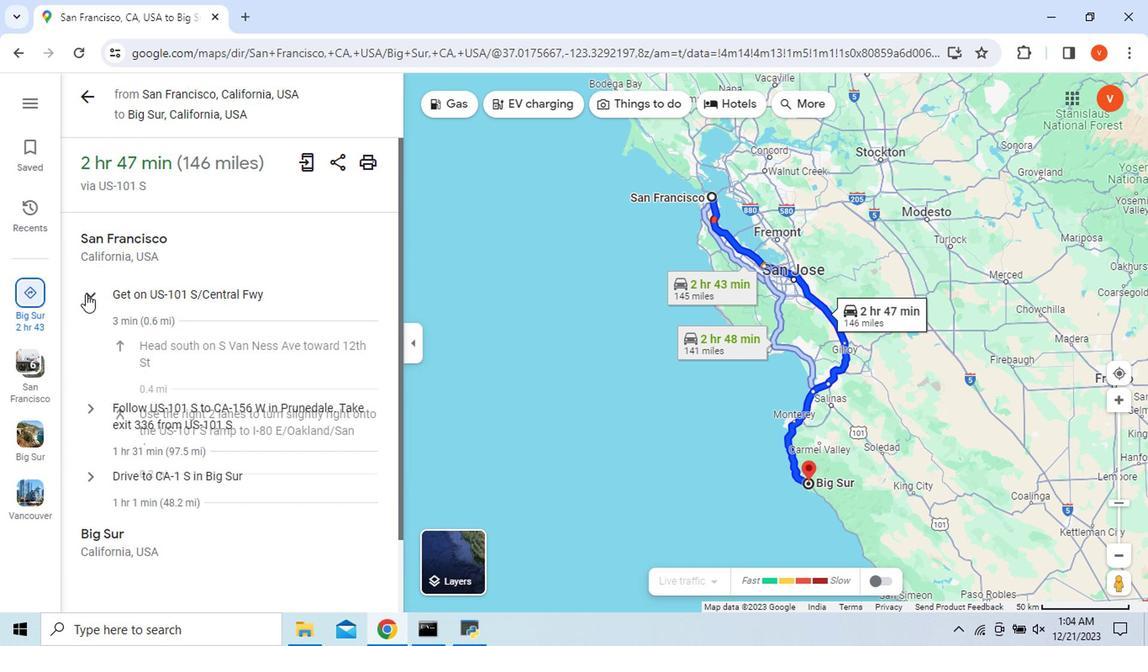 
Action: Mouse moved to (147, 323)
Screenshot: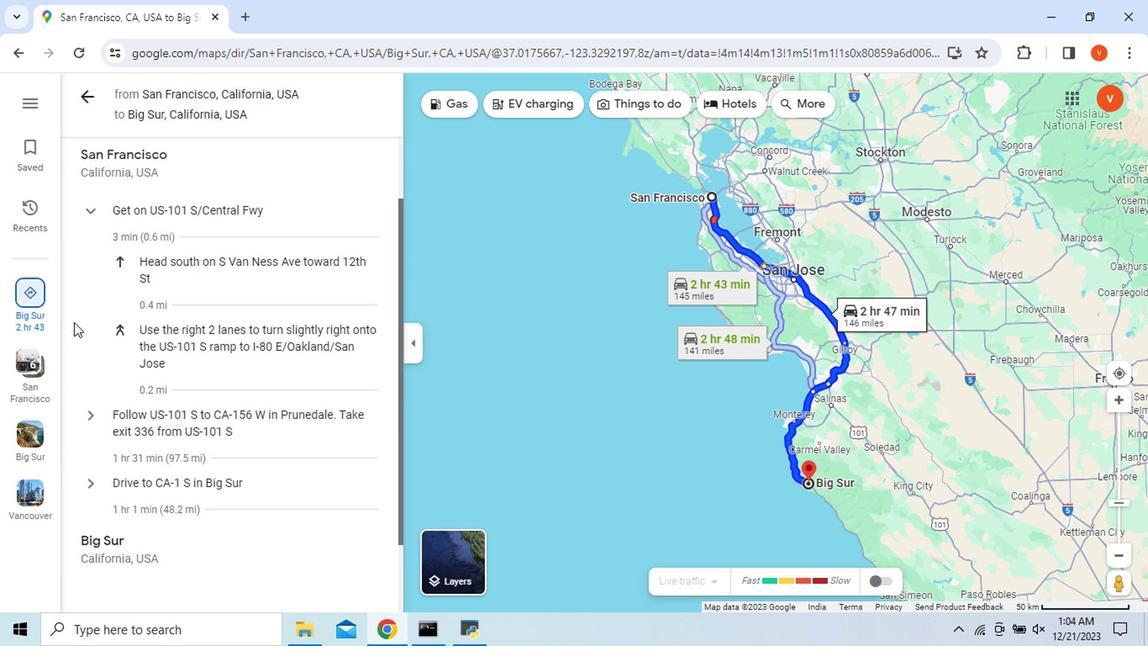 
Action: Mouse scrolled (147, 322) with delta (0, 0)
Screenshot: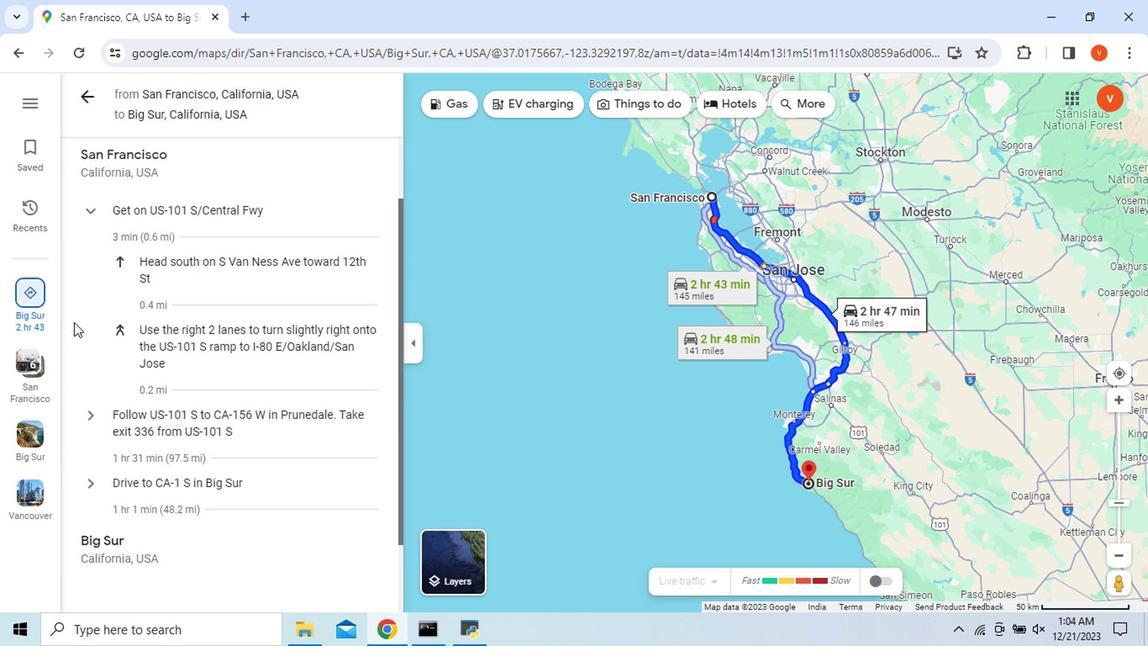 
Action: Mouse moved to (147, 323)
Screenshot: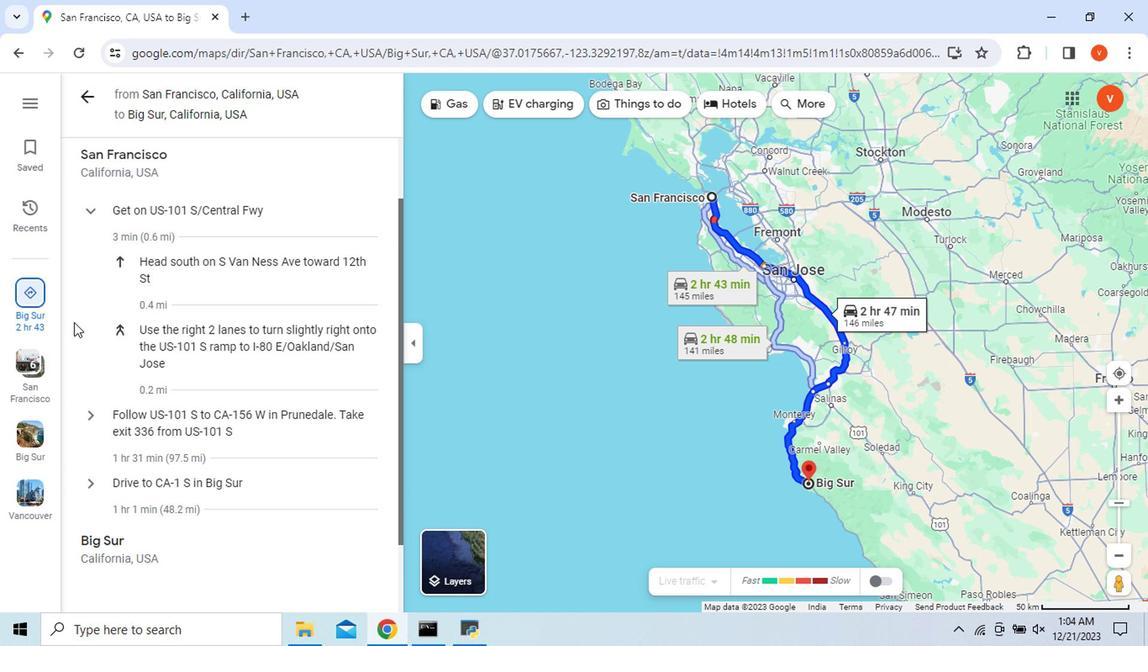 
Action: Mouse scrolled (147, 323) with delta (0, 0)
Screenshot: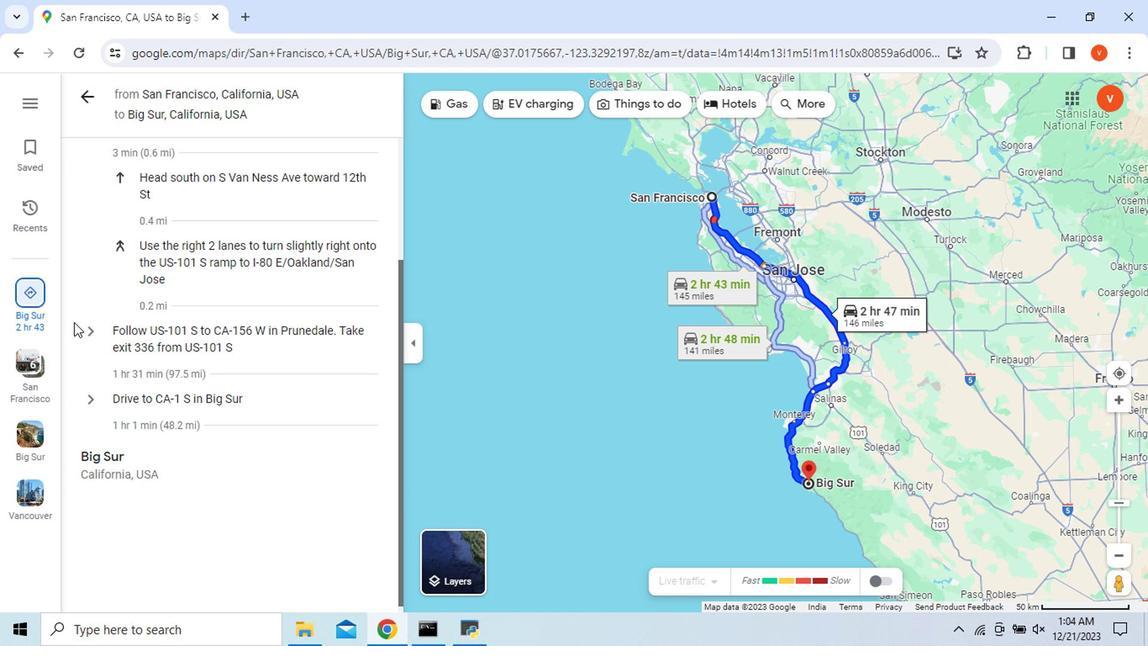 
Action: Mouse moved to (154, 327)
Screenshot: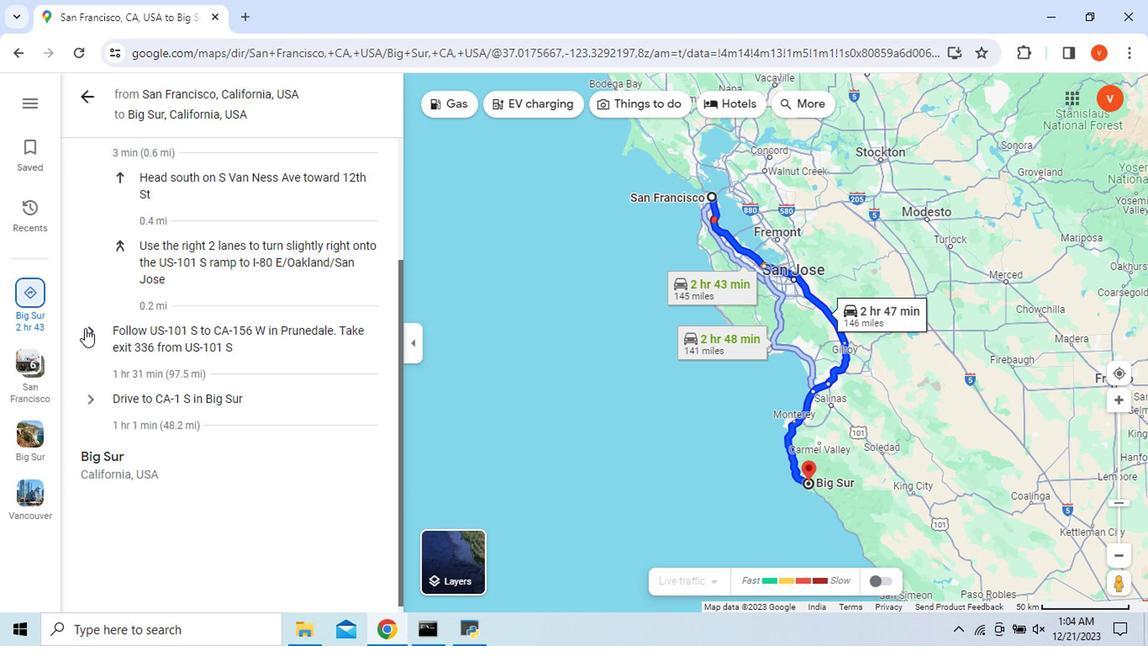 
Action: Mouse pressed left at (154, 327)
Screenshot: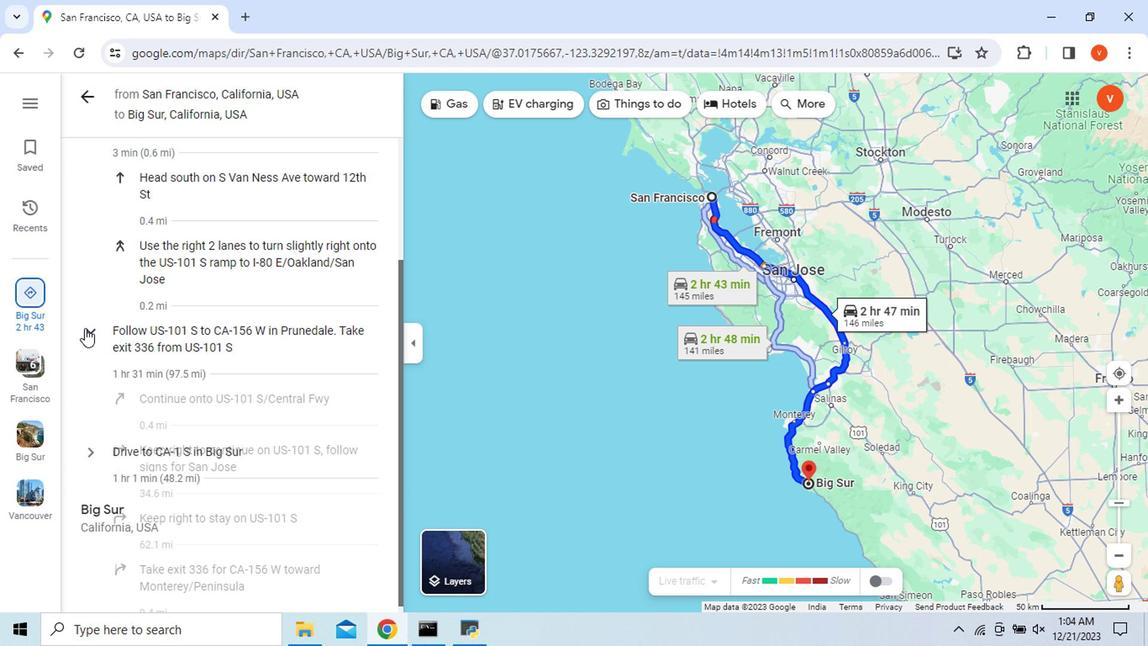 
Action: Mouse moved to (154, 327)
Screenshot: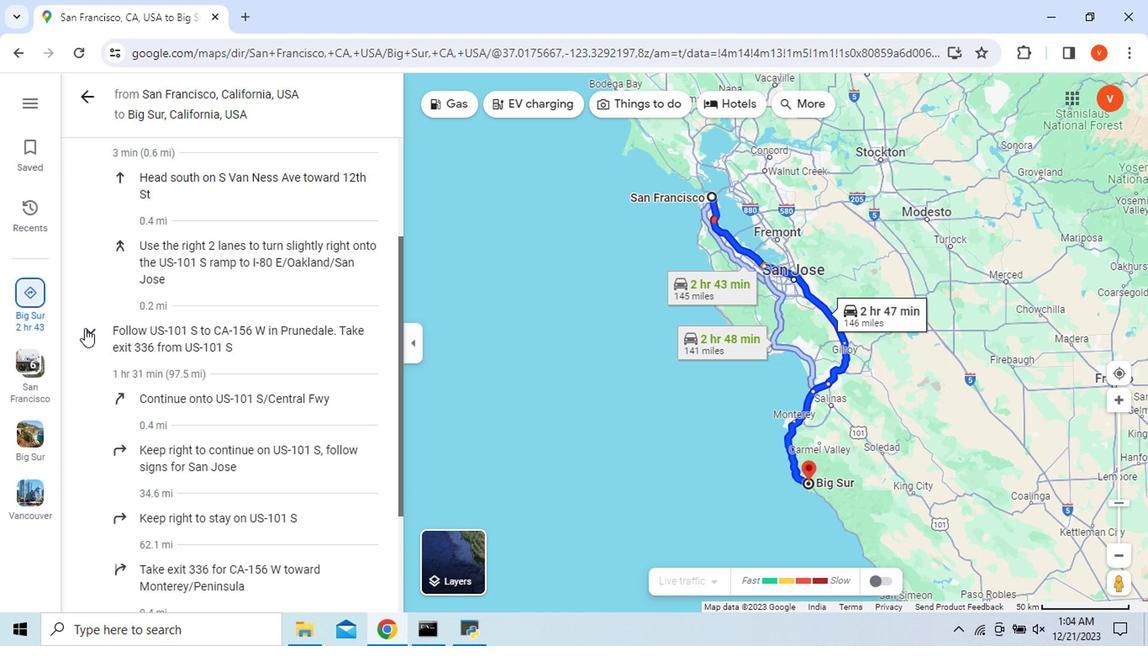 
Action: Mouse scrolled (154, 327) with delta (0, 0)
Screenshot: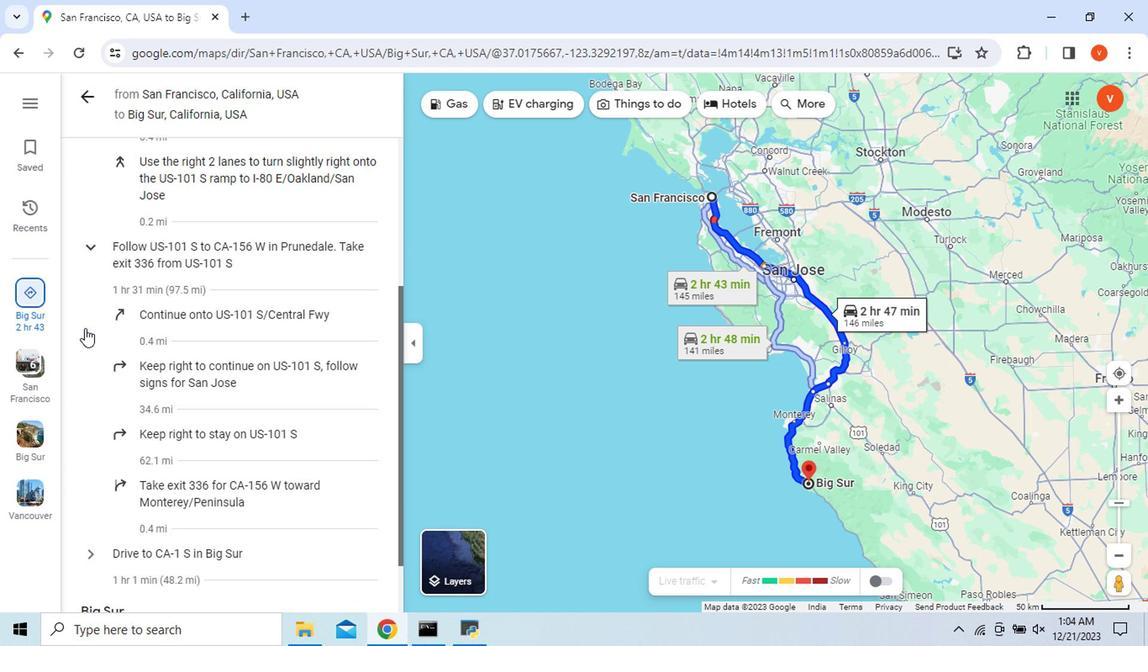 
Action: Mouse scrolled (154, 327) with delta (0, 0)
Screenshot: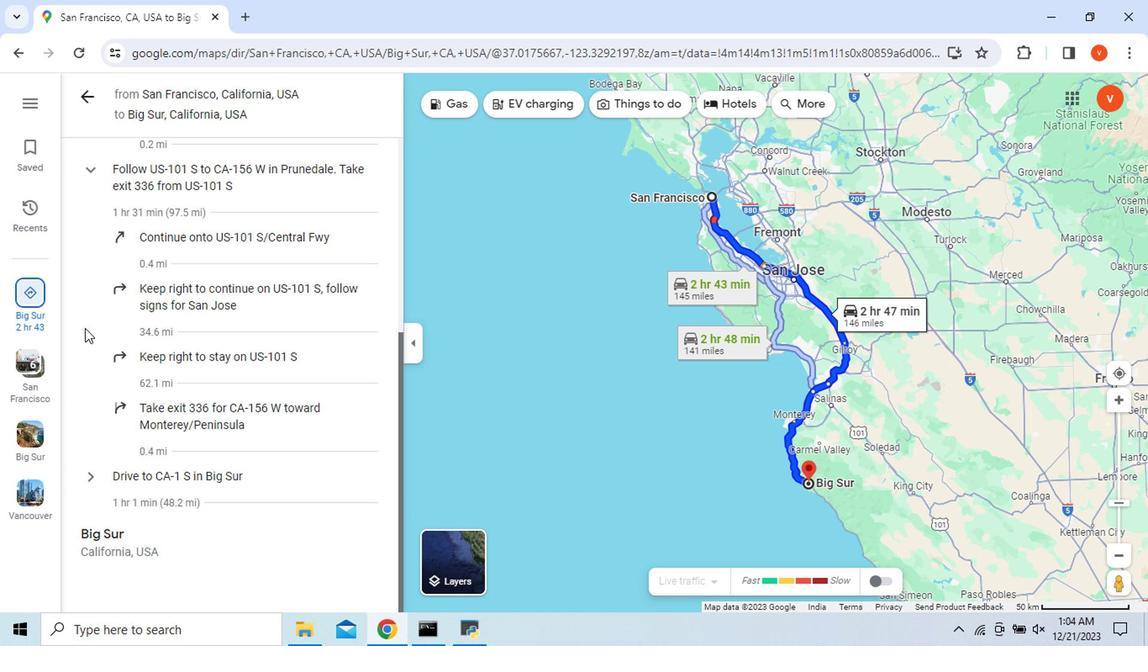 
Action: Mouse scrolled (154, 327) with delta (0, 0)
Screenshot: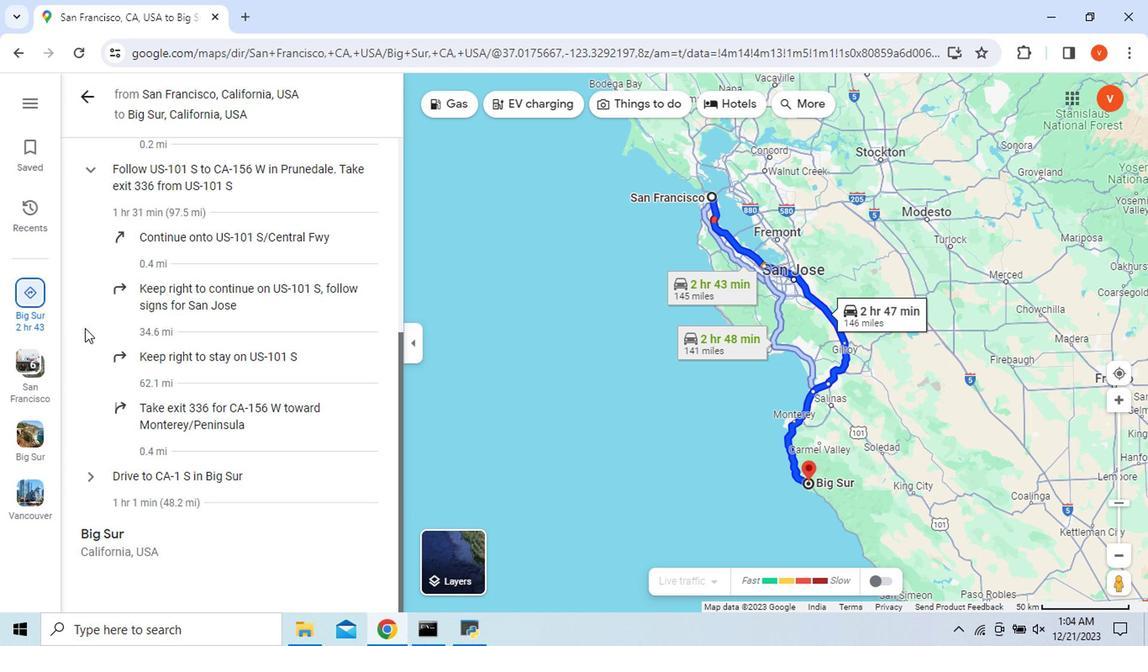 
Action: Mouse moved to (157, 433)
Screenshot: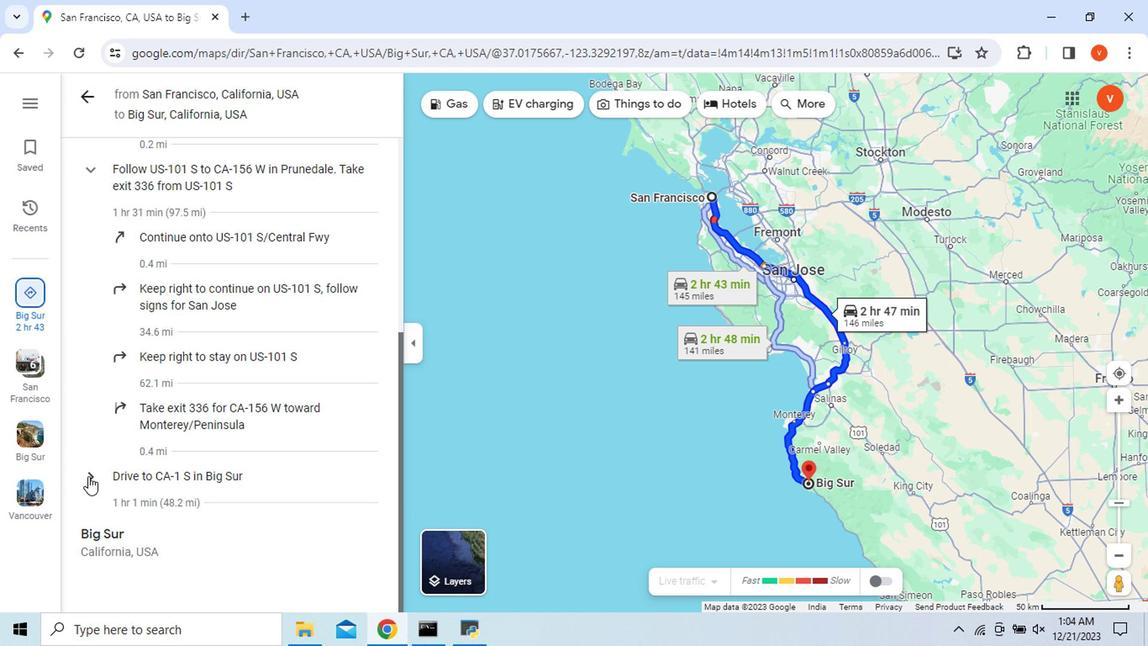 
Action: Mouse pressed left at (157, 433)
Screenshot: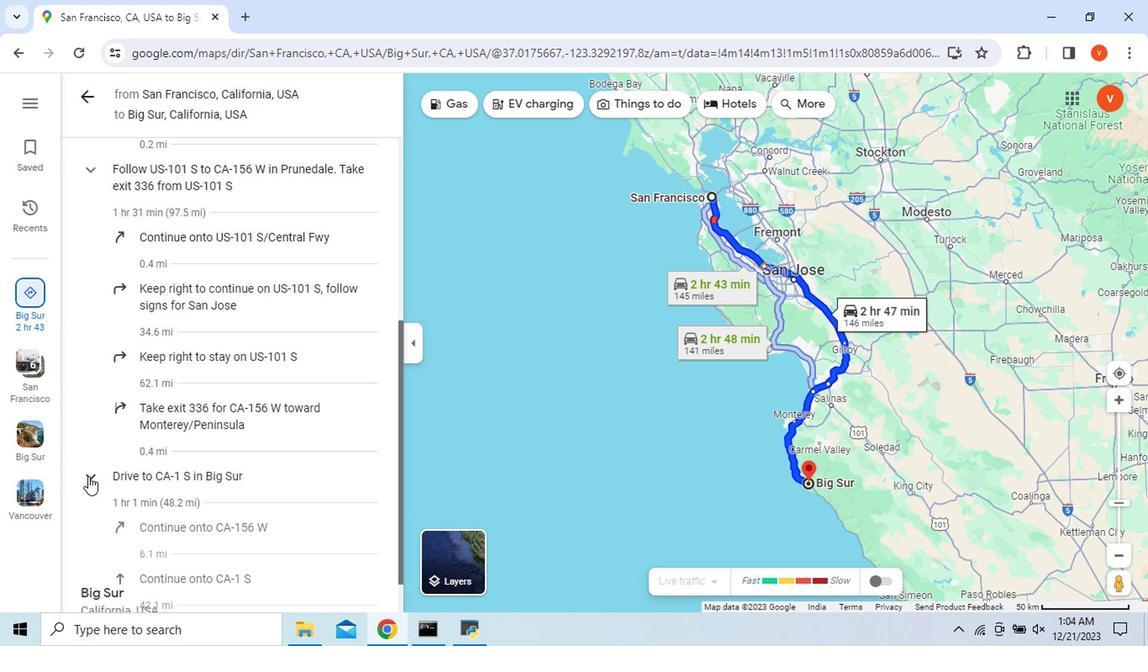 
Action: Mouse moved to (151, 433)
Screenshot: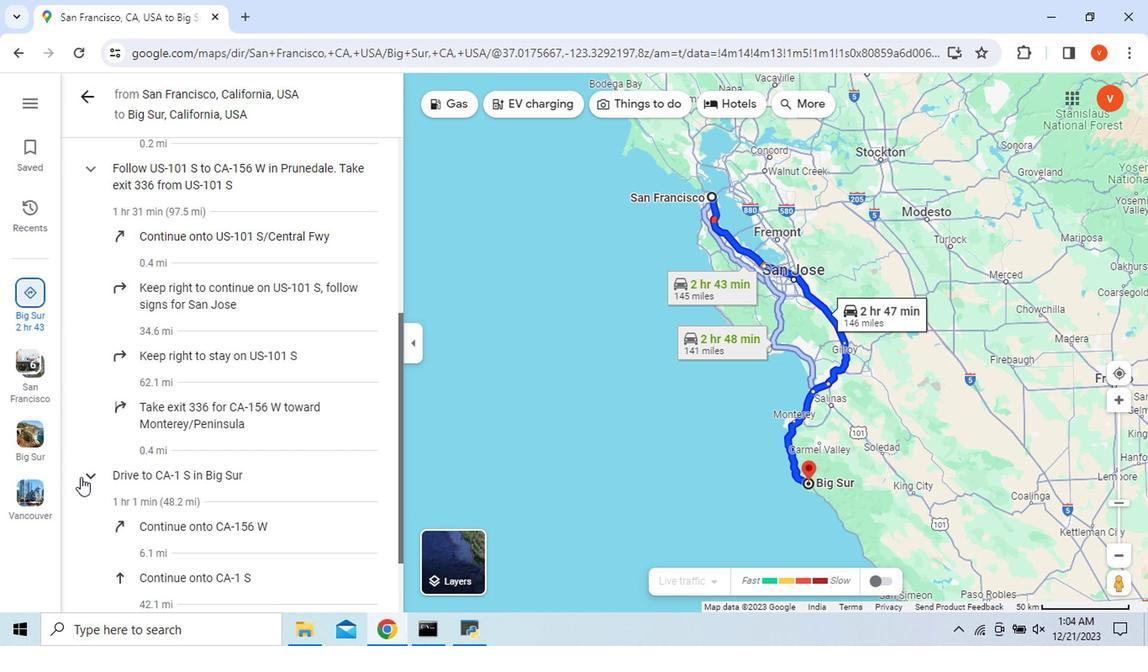 
Action: Mouse scrolled (151, 433) with delta (0, 0)
Screenshot: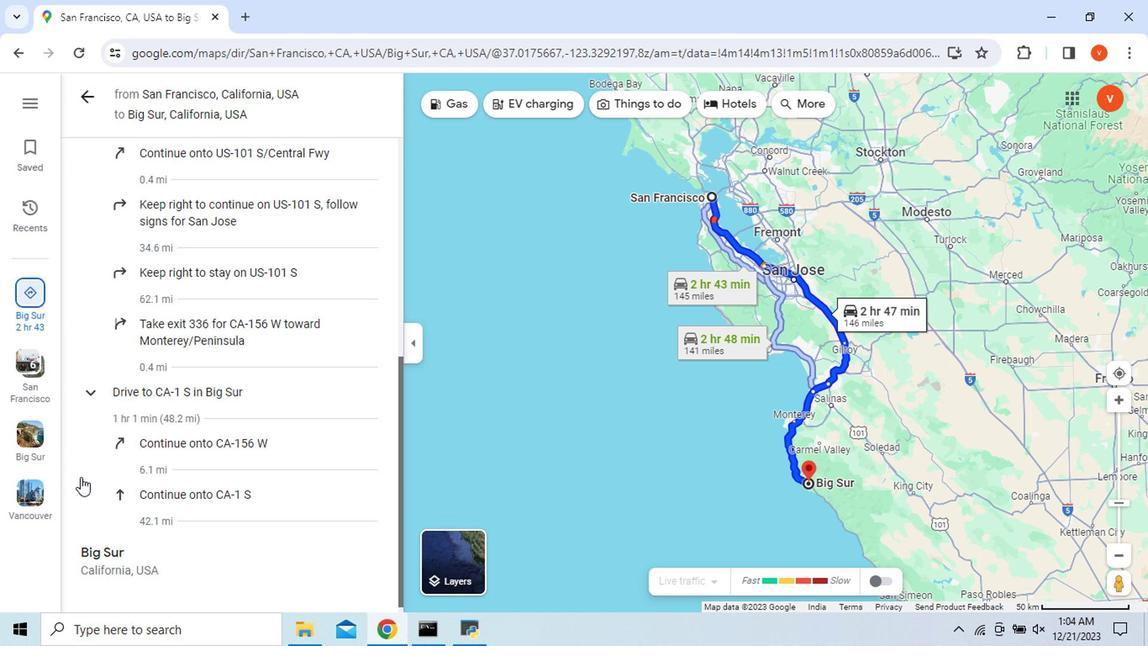 
Action: Mouse scrolled (151, 433) with delta (0, 0)
Screenshot: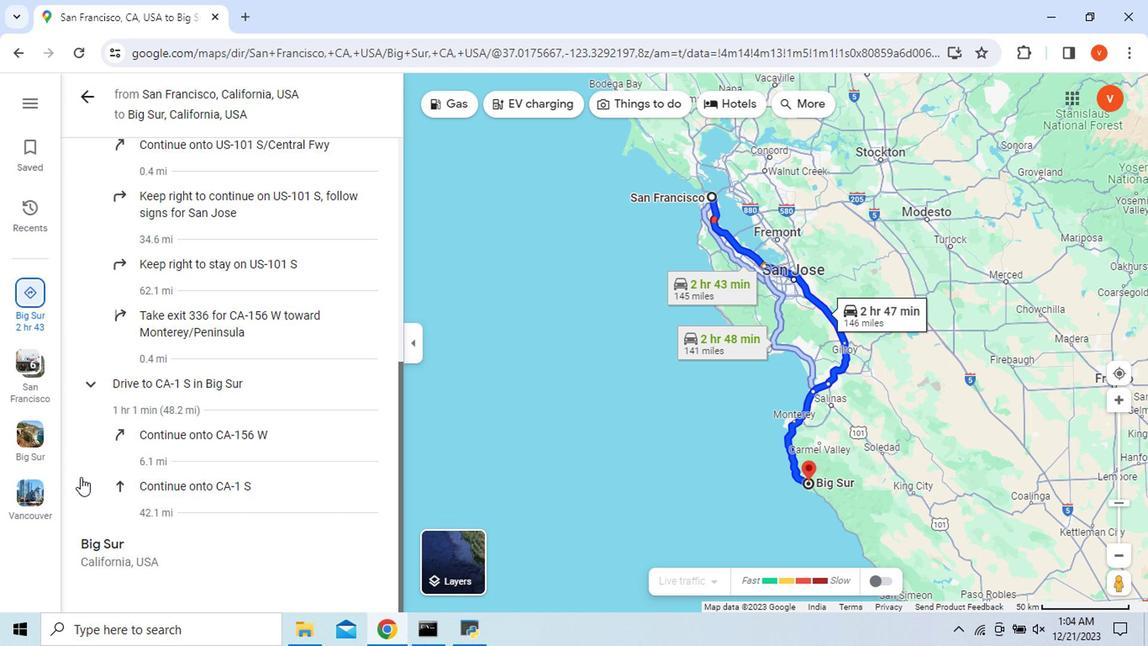 
Action: Mouse moved to (154, 165)
Screenshot: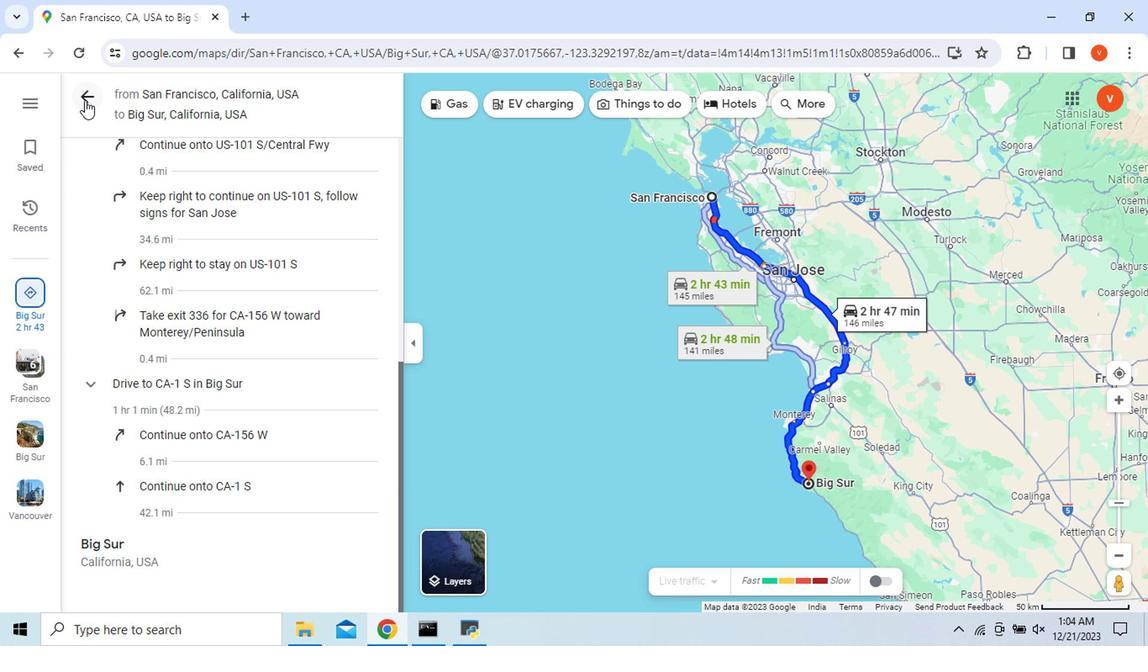 
Action: Mouse pressed left at (154, 165)
Screenshot: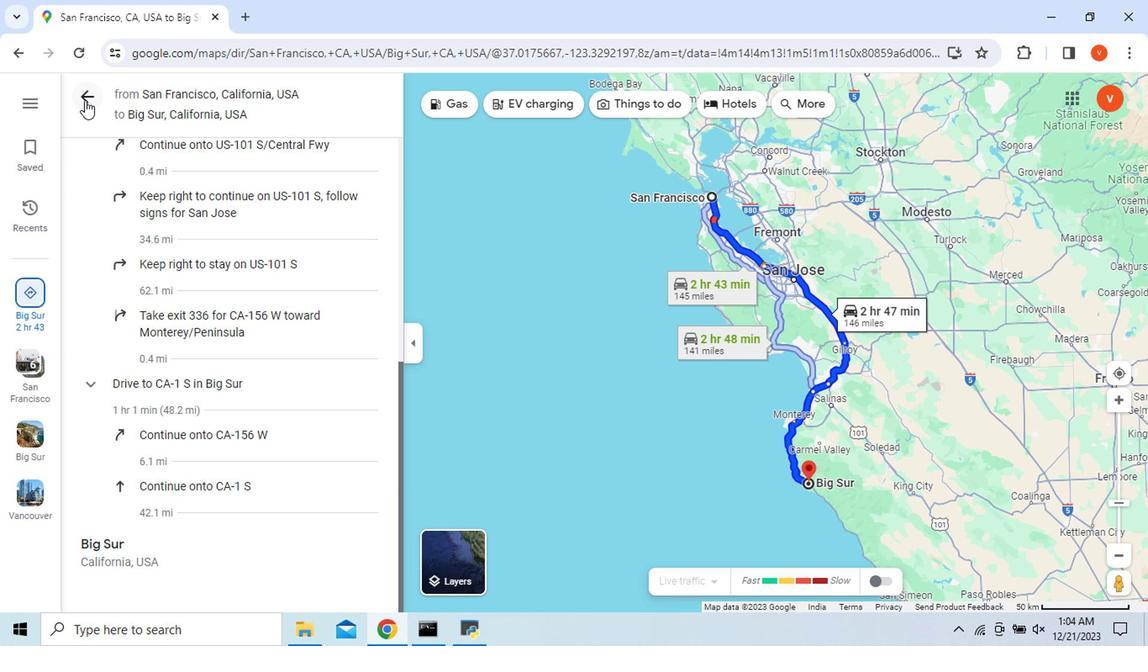 
Action: Mouse moved to (418, 484)
Screenshot: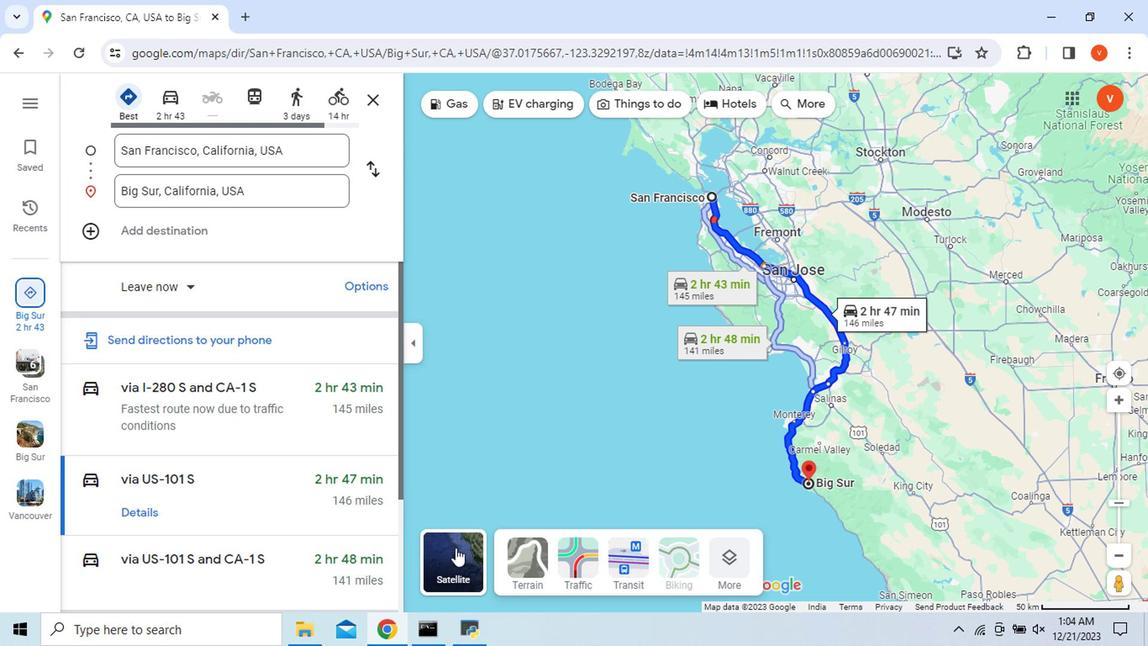 
Action: Mouse pressed left at (418, 484)
Screenshot: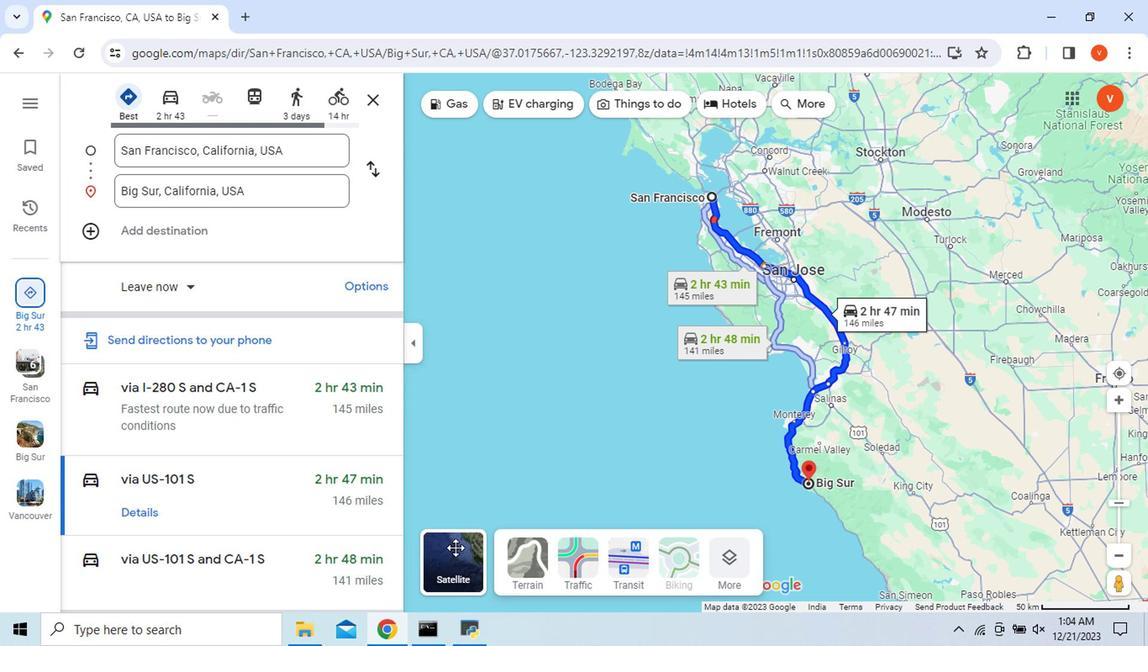 
Action: Mouse moved to (427, 478)
Screenshot: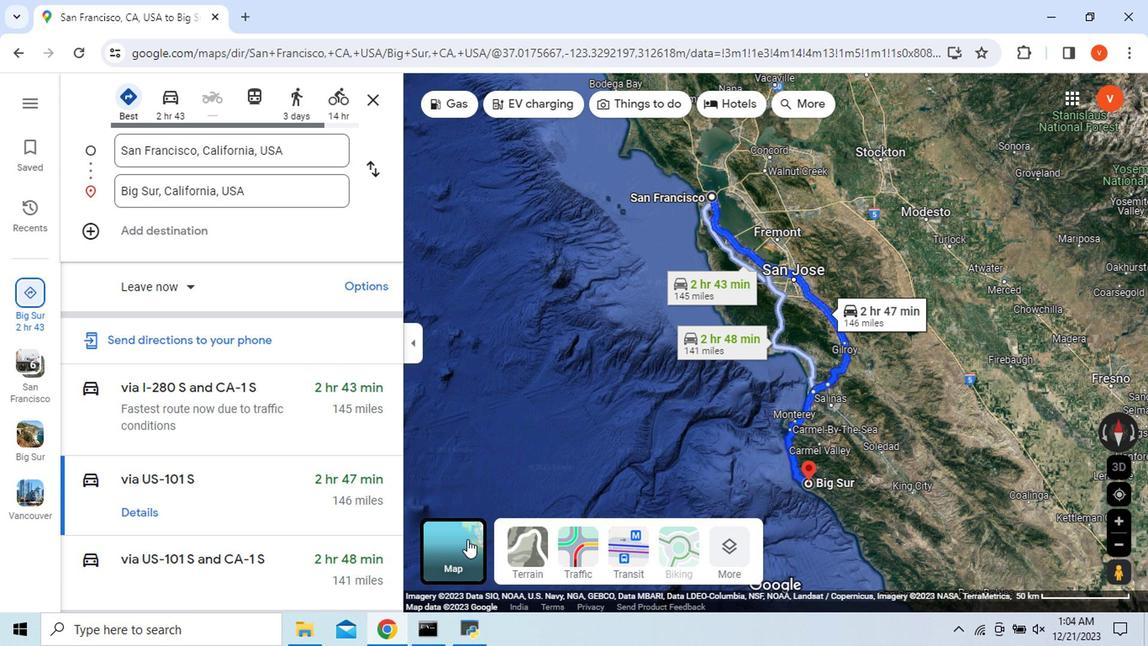 
Action: Mouse pressed left at (427, 478)
Screenshot: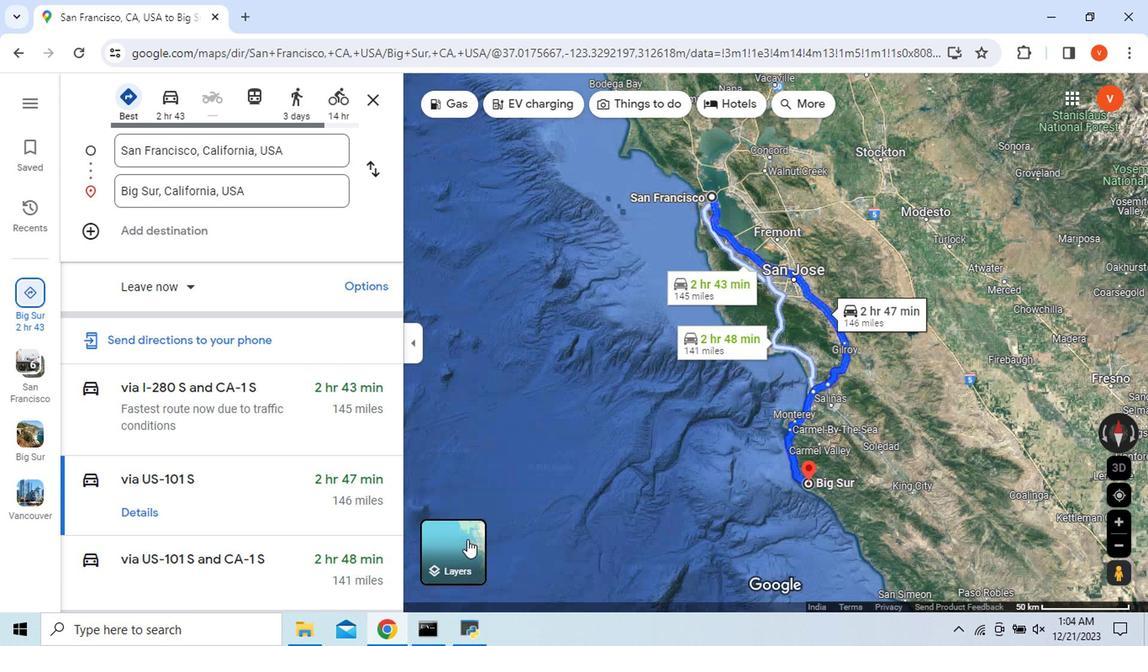 
Action: Mouse moved to (447, 430)
Screenshot: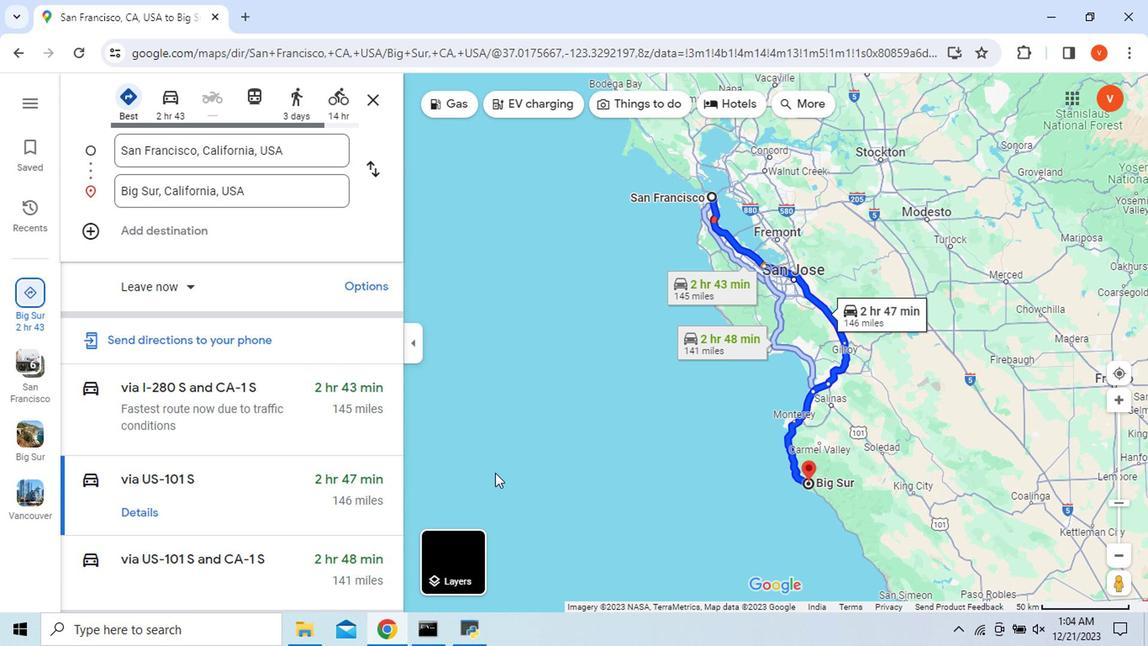 
